 Task: Find connections with filter location Vigia with filter topic #Businessownerwith filter profile language Potuguese with filter current company Lupin India with filter school ITM UNIVERSITY with filter industry Transportation Equipment Manufacturing with filter service category Financial Analysis with filter keywords title Plant Engineer
Action: Mouse moved to (556, 193)
Screenshot: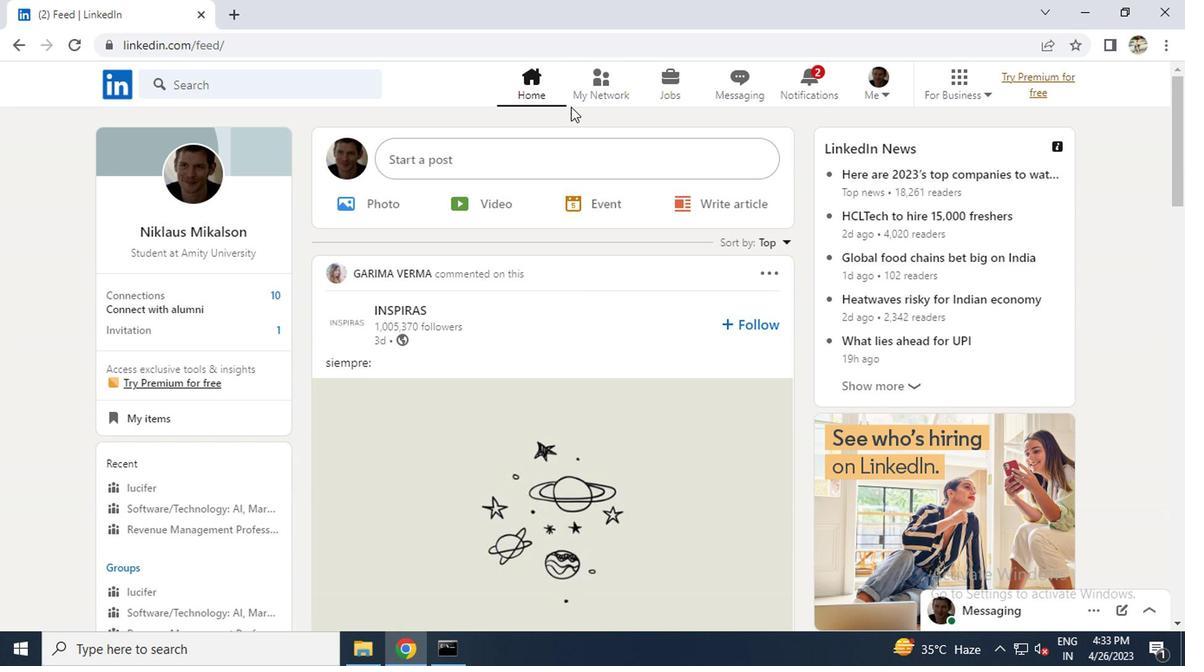 
Action: Mouse pressed left at (556, 193)
Screenshot: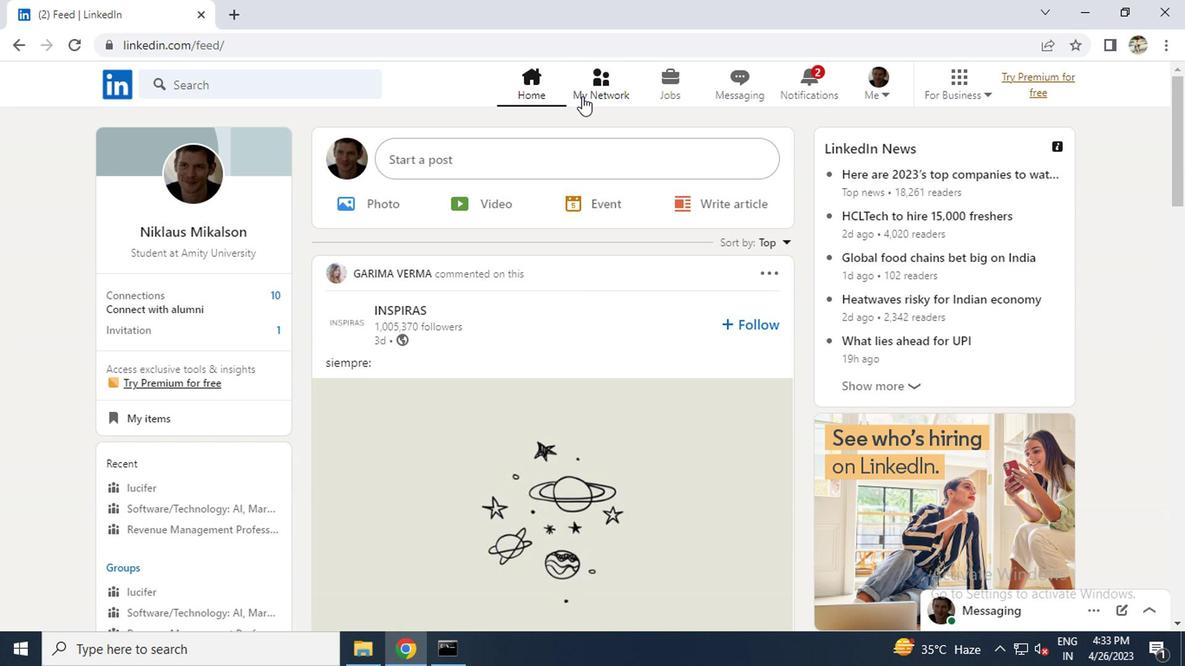 
Action: Mouse moved to (276, 256)
Screenshot: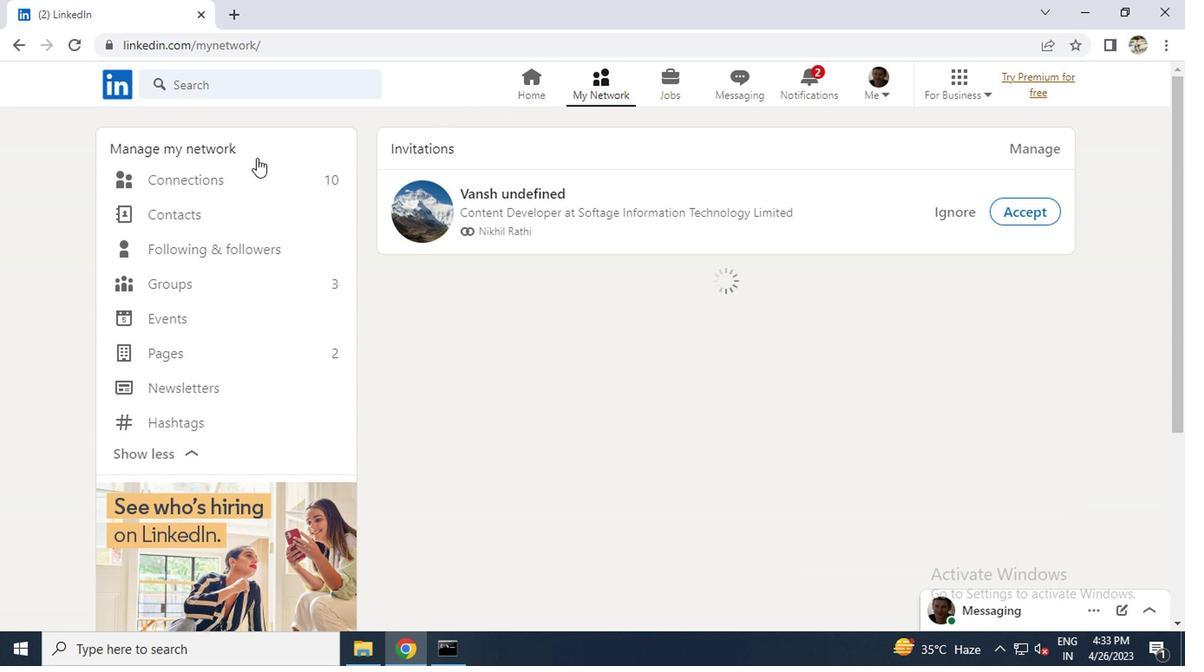 
Action: Mouse pressed left at (276, 256)
Screenshot: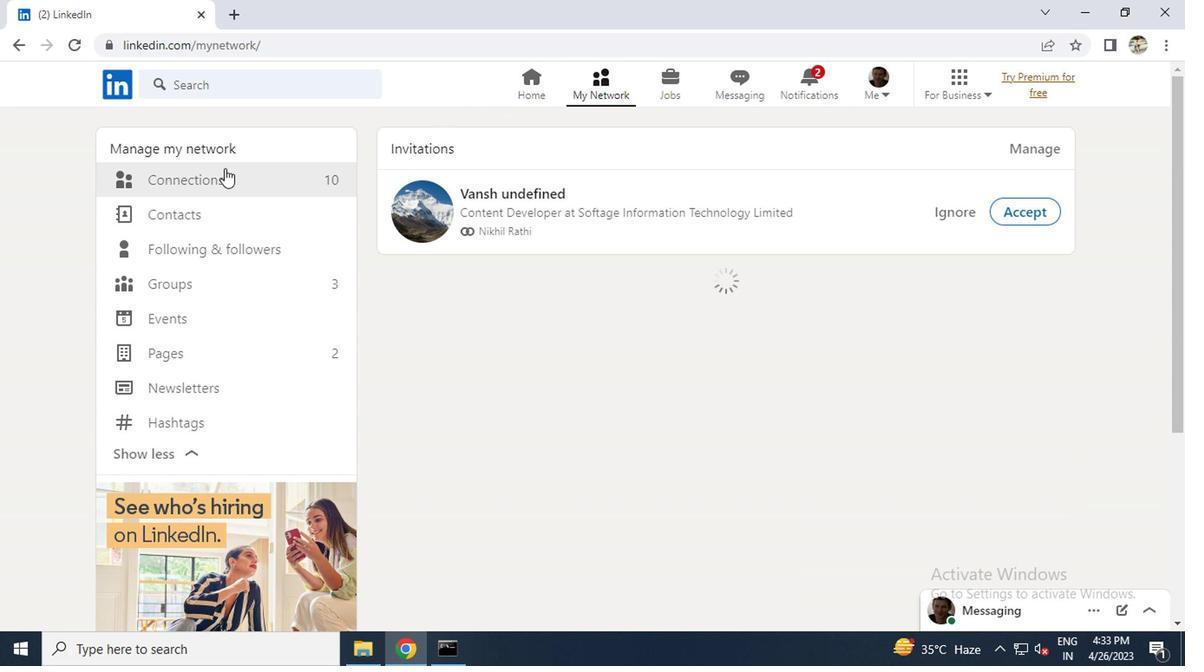 
Action: Mouse moved to (643, 262)
Screenshot: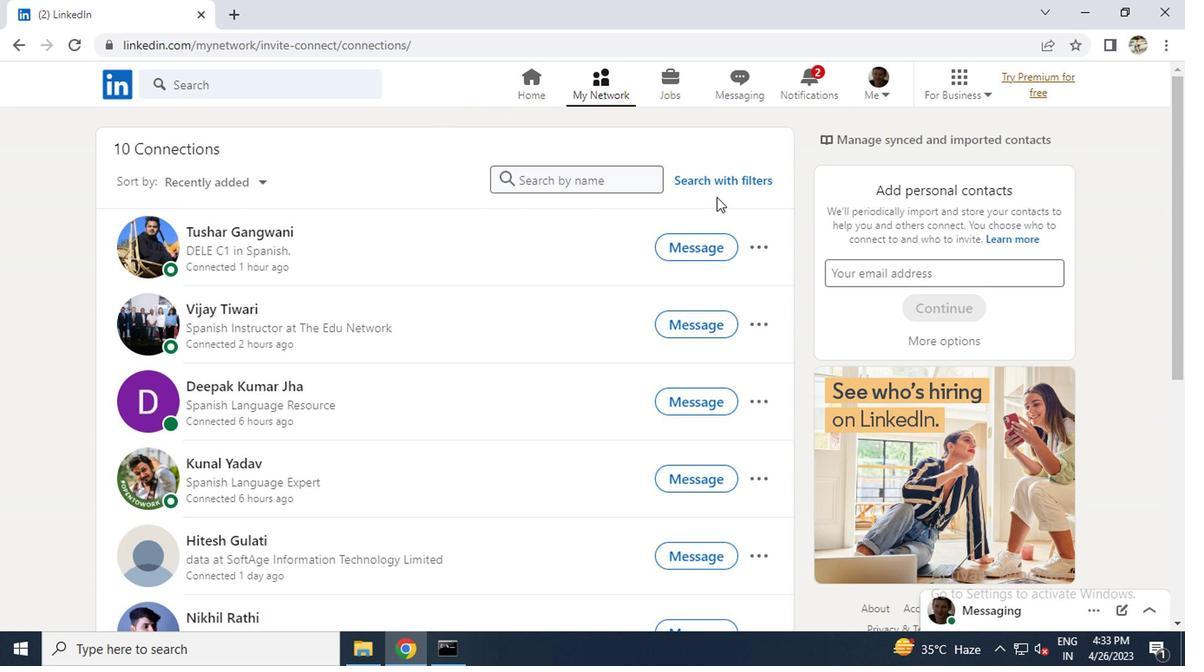 
Action: Mouse pressed left at (643, 262)
Screenshot: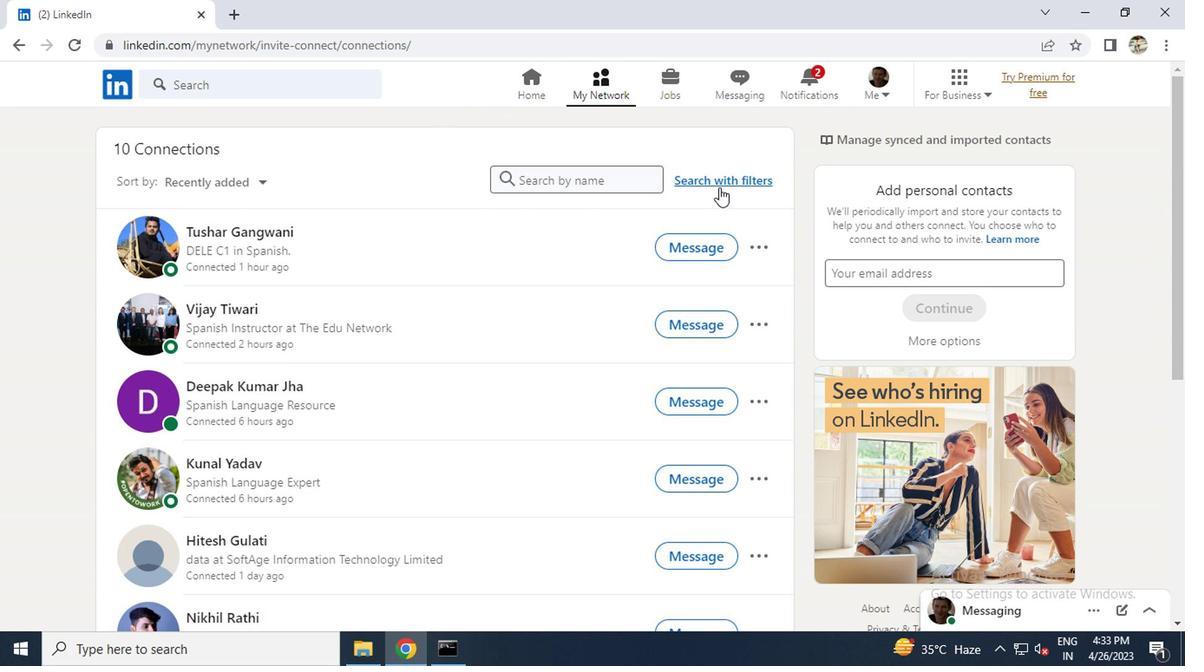 
Action: Mouse moved to (532, 224)
Screenshot: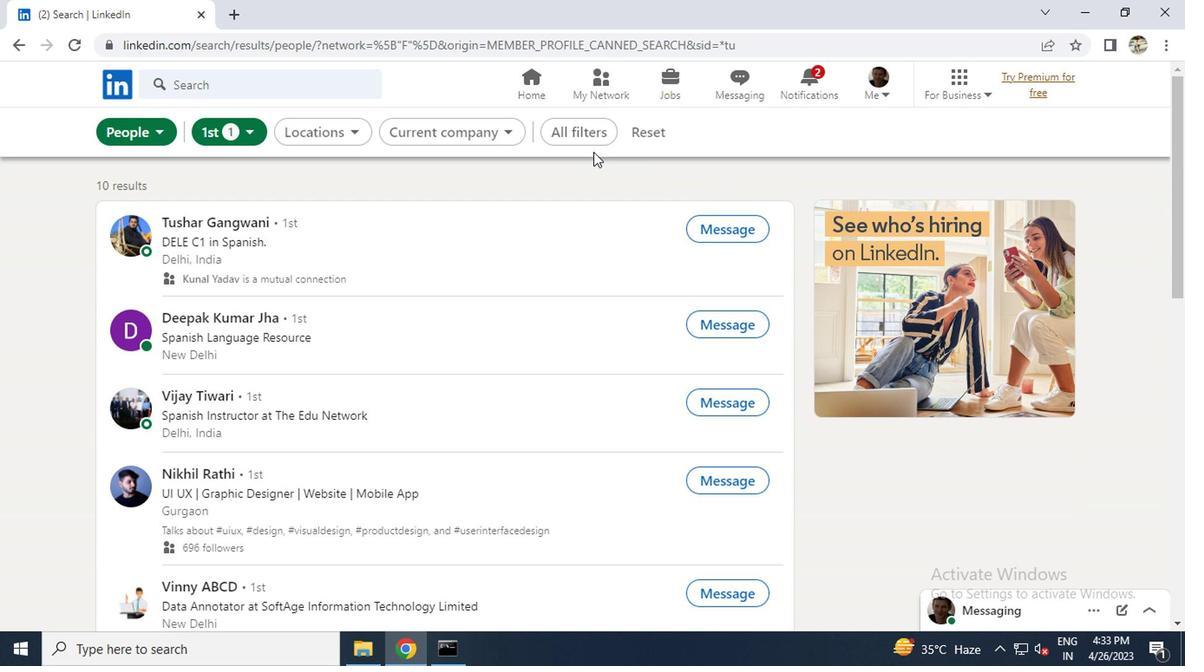 
Action: Mouse pressed left at (532, 224)
Screenshot: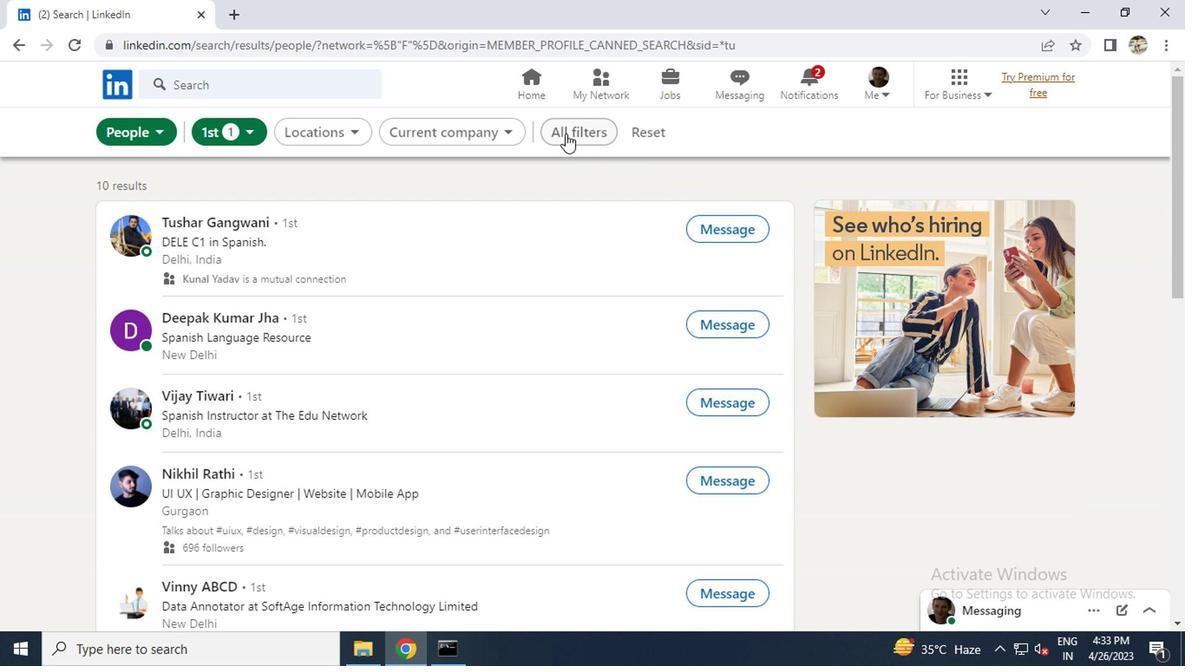 
Action: Mouse moved to (905, 398)
Screenshot: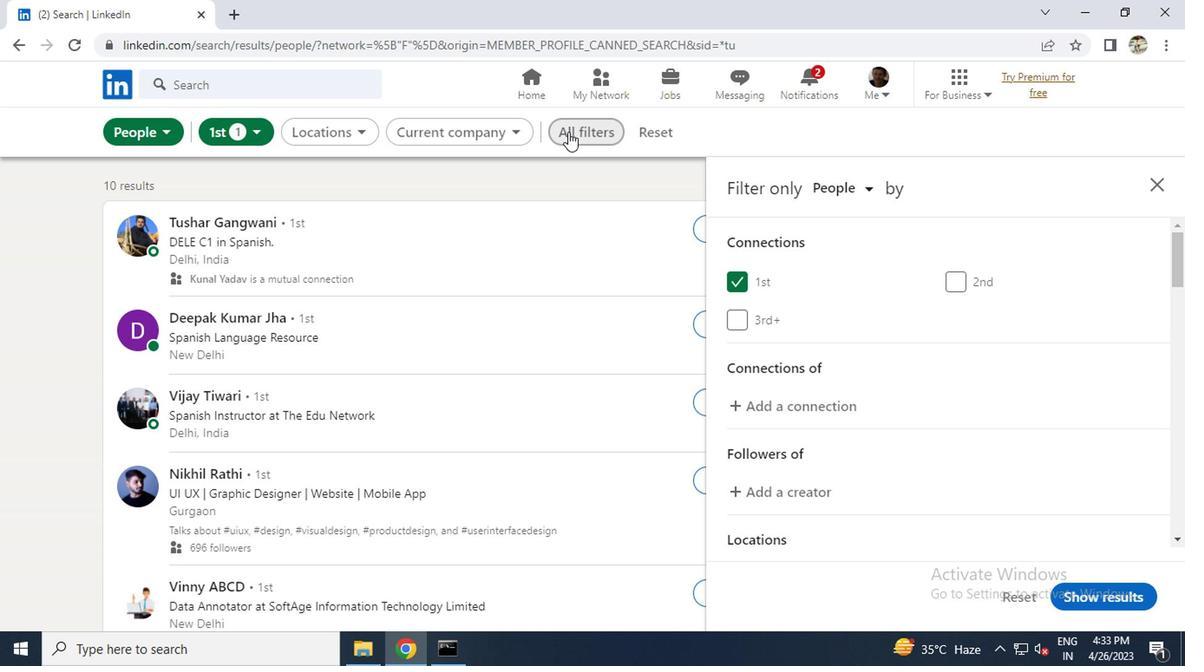 
Action: Mouse scrolled (905, 397) with delta (0, 0)
Screenshot: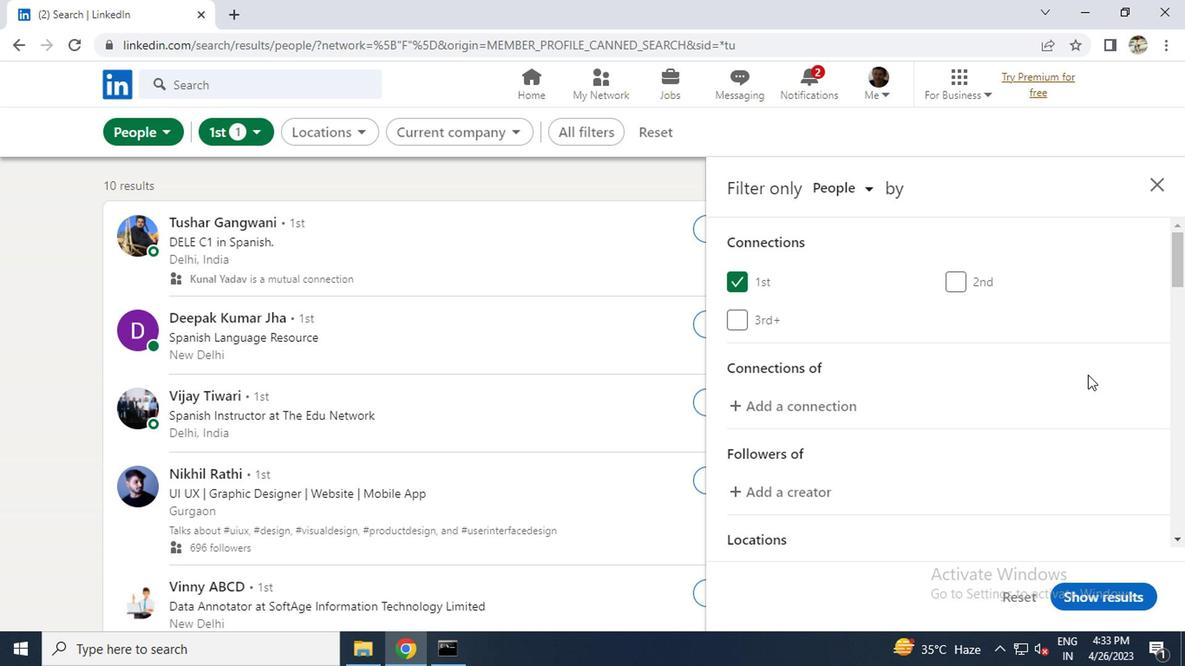 
Action: Mouse scrolled (905, 397) with delta (0, 0)
Screenshot: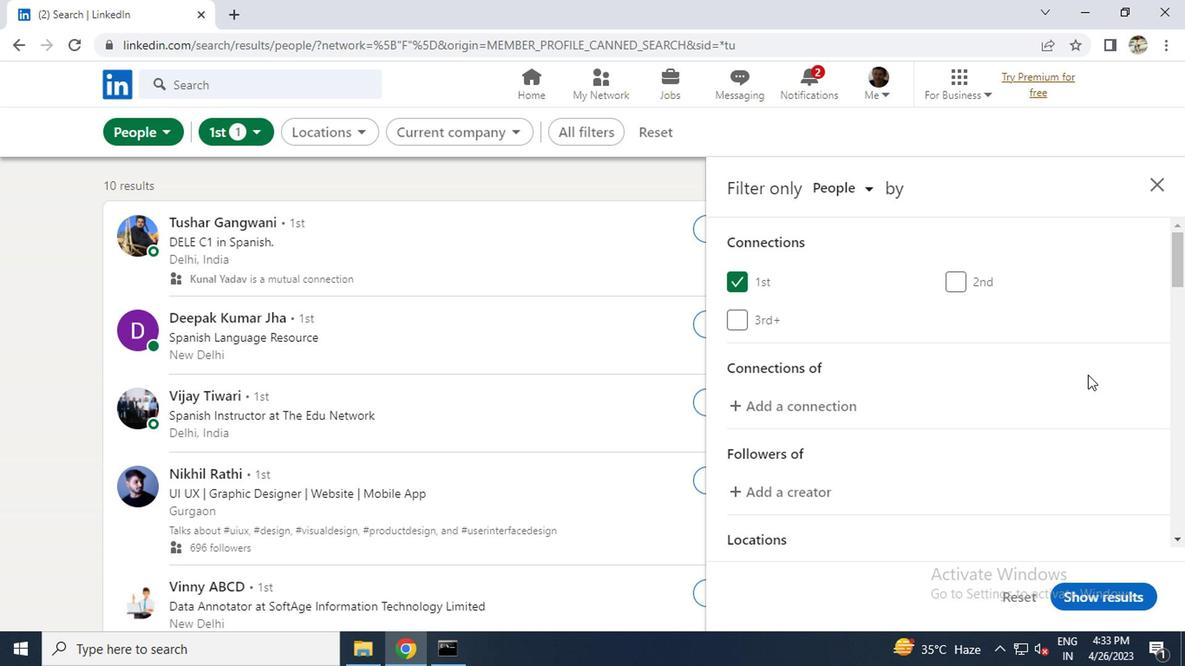 
Action: Mouse moved to (852, 477)
Screenshot: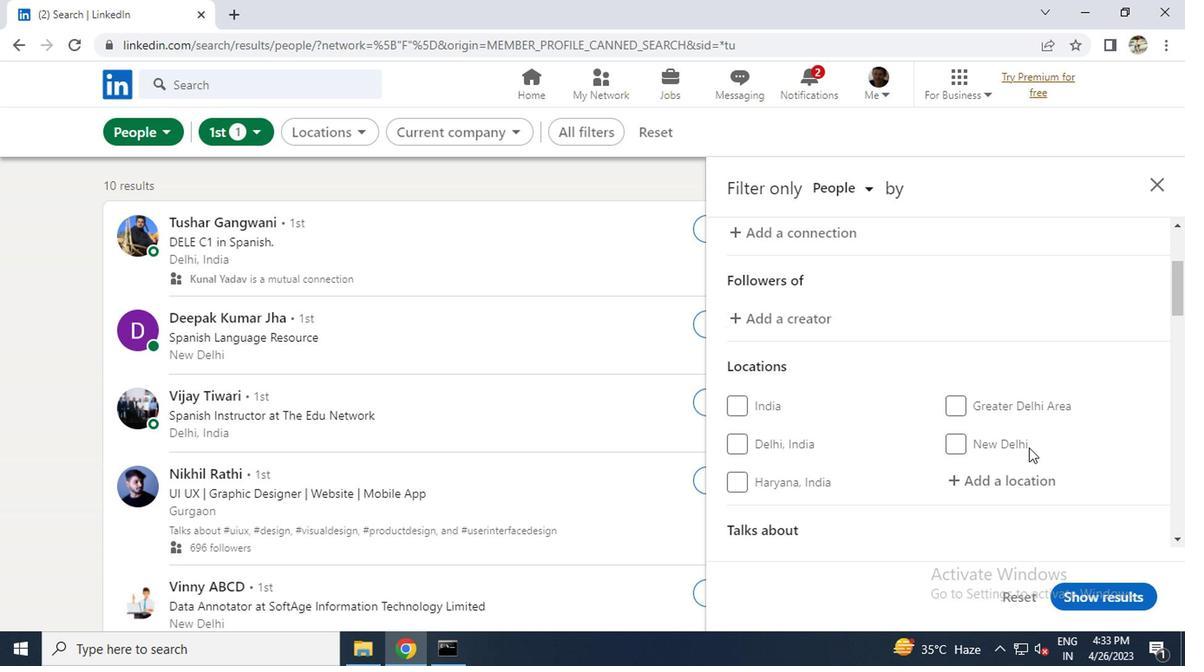 
Action: Mouse pressed left at (852, 477)
Screenshot: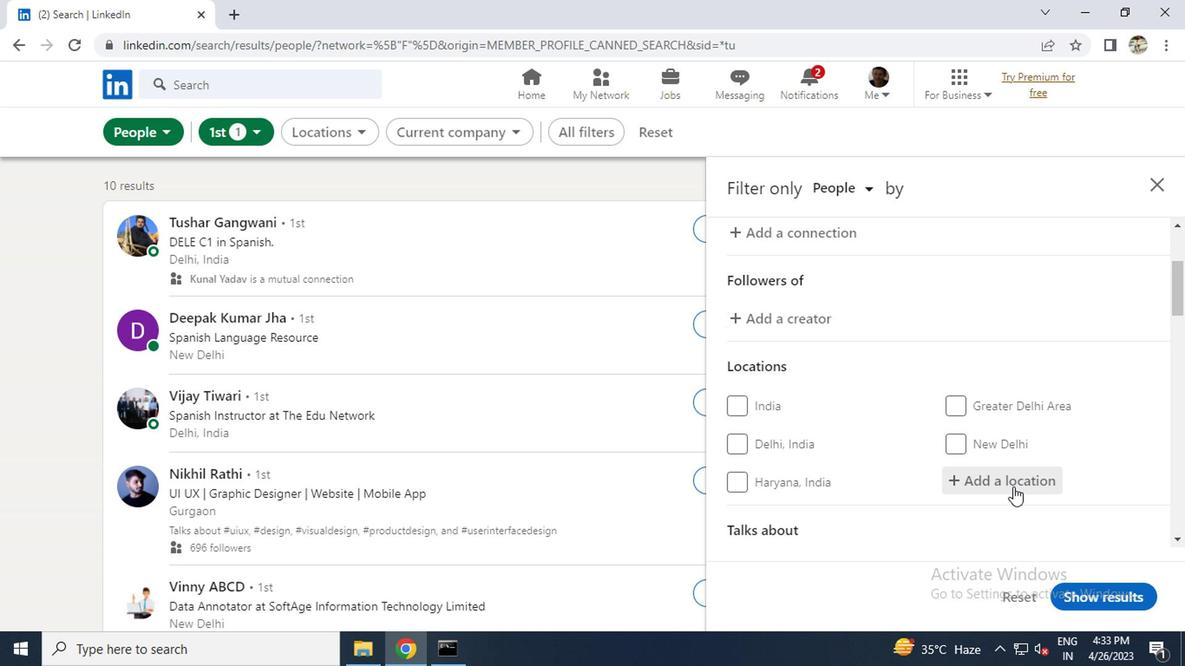
Action: Key pressed <Key.caps_lock>v<Key.caps_lock>igia<Key.enter>
Screenshot: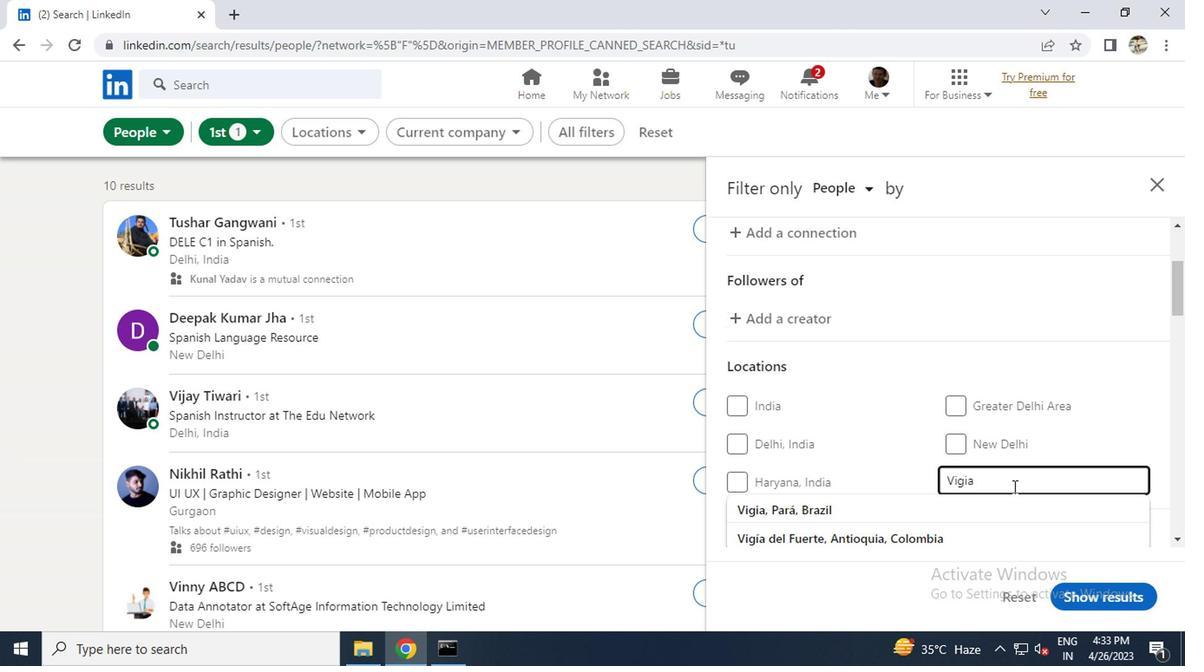 
Action: Mouse scrolled (852, 477) with delta (0, 0)
Screenshot: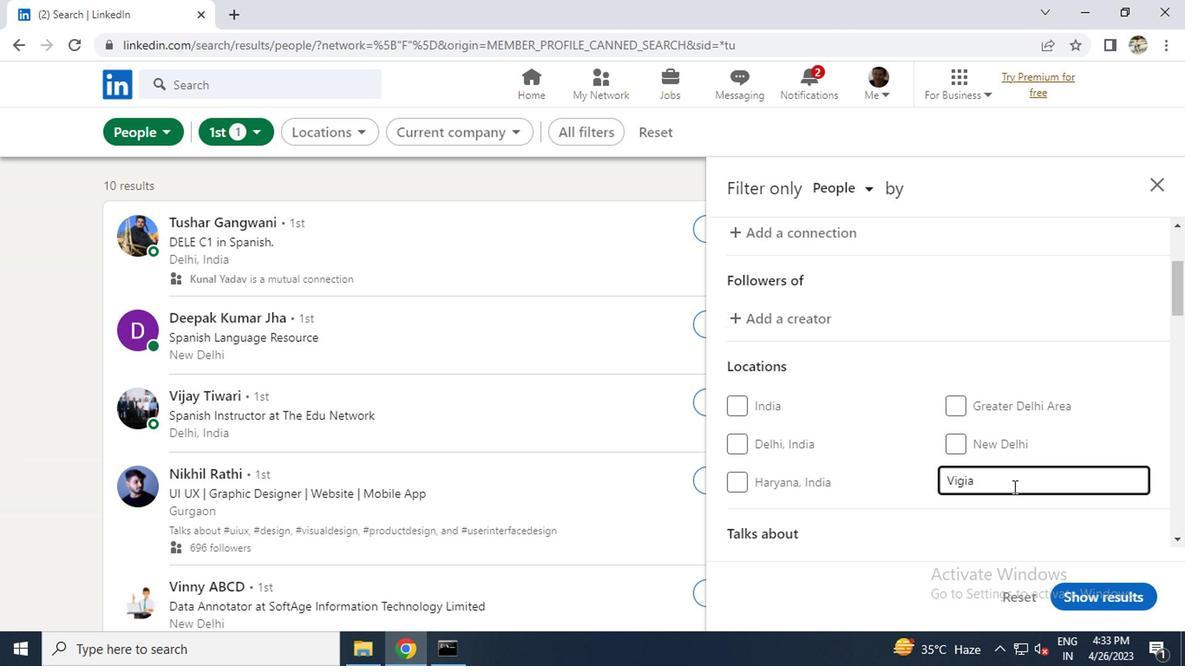 
Action: Mouse scrolled (852, 477) with delta (0, 0)
Screenshot: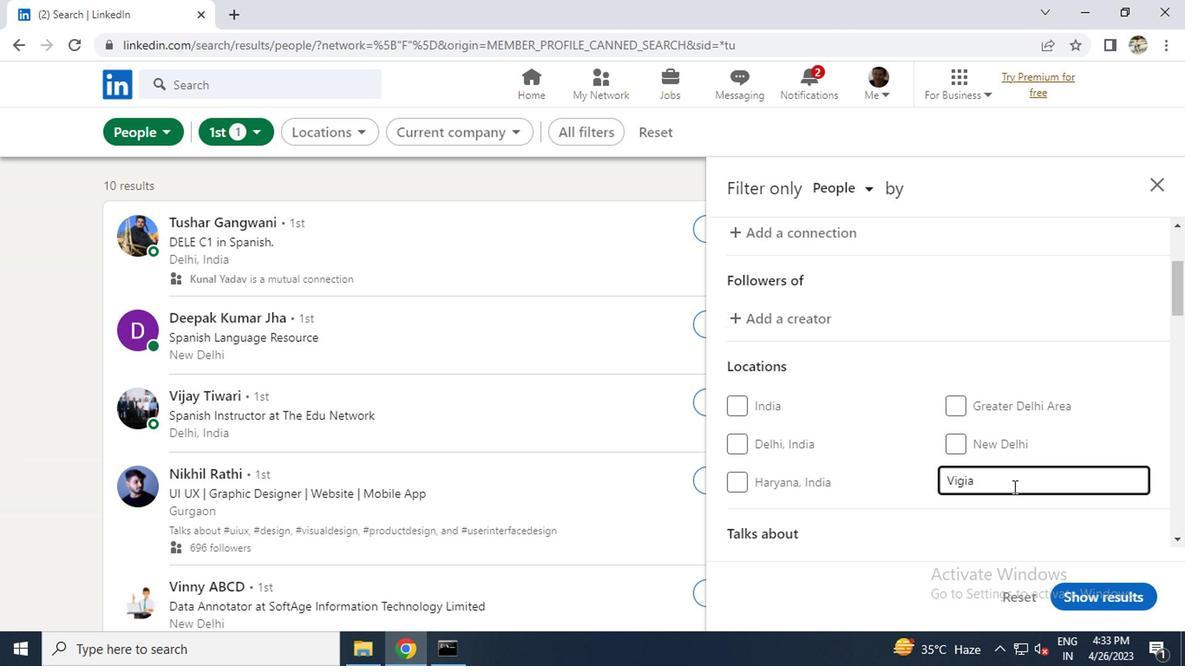 
Action: Mouse pressed left at (852, 477)
Screenshot: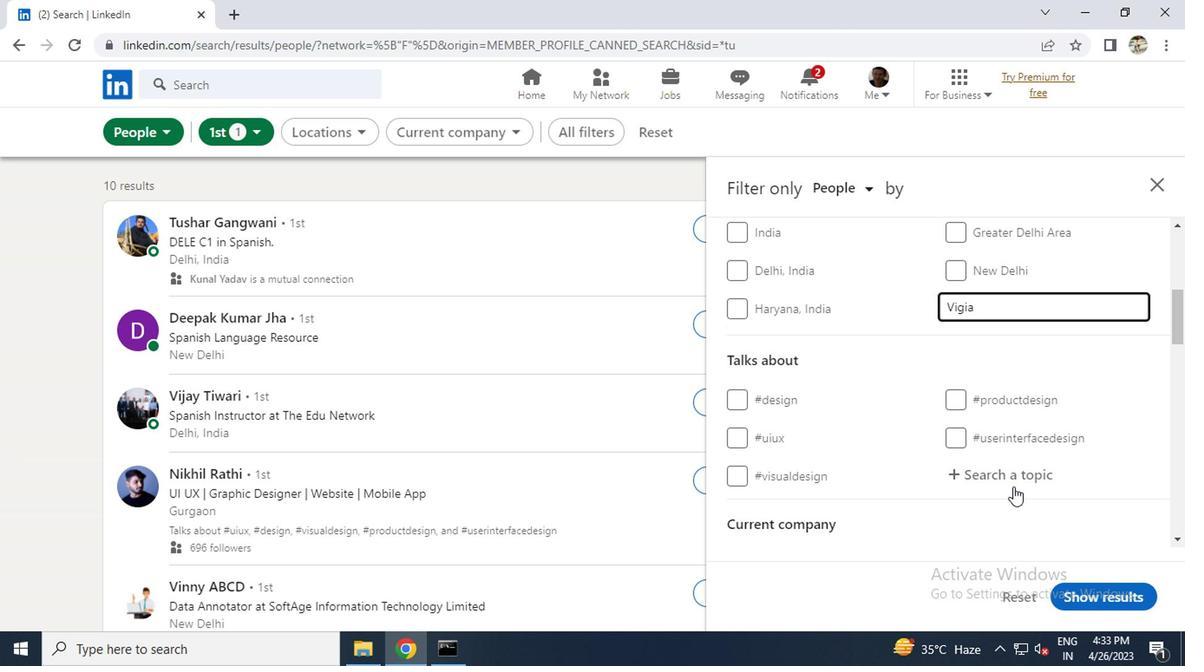 
Action: Key pressed <Key.shift>#<Key.caps_lock>B<Key.caps_lock>USINESSOWNER
Screenshot: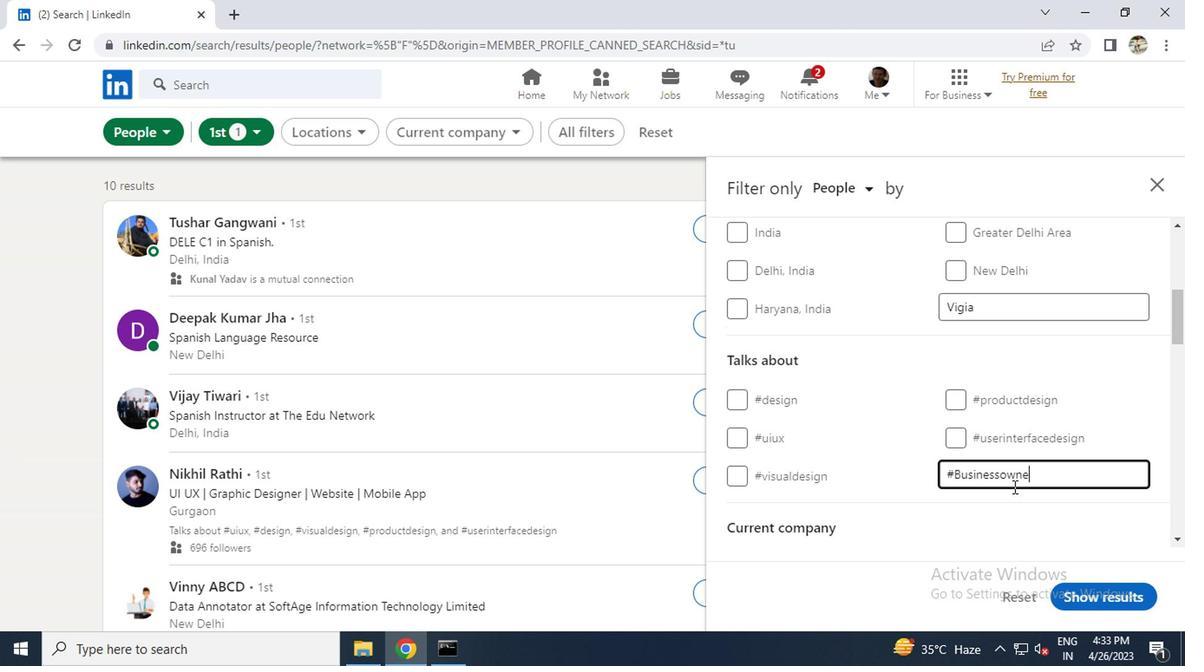 
Action: Mouse scrolled (852, 477) with delta (0, 0)
Screenshot: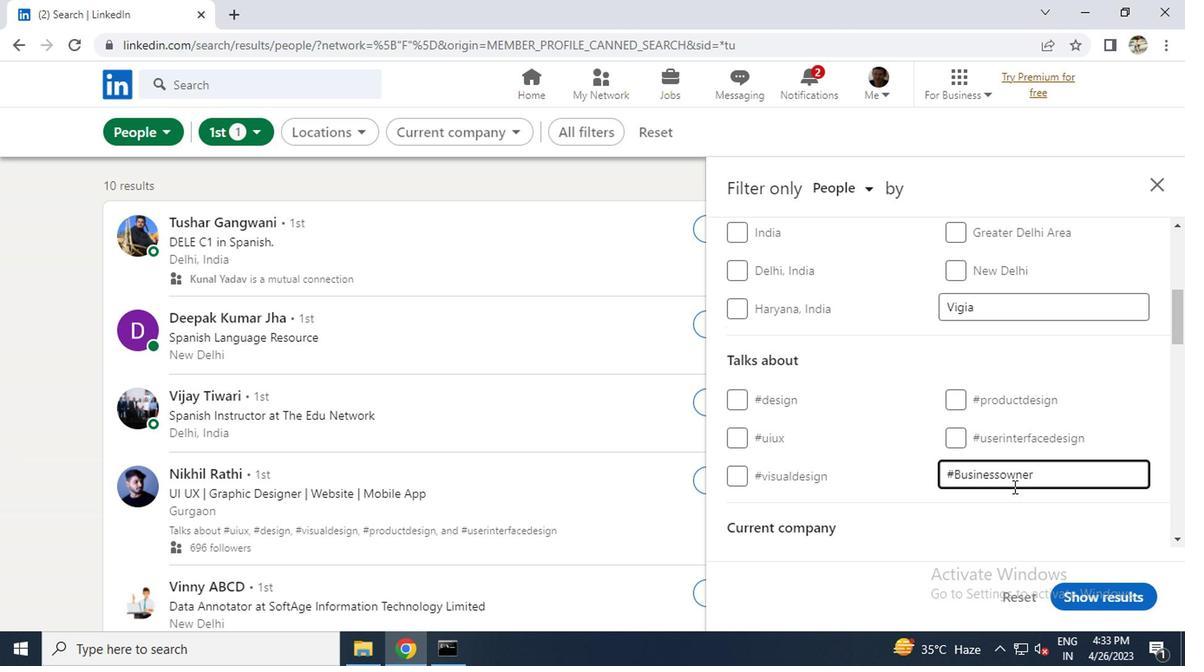 
Action: Mouse scrolled (852, 477) with delta (0, 0)
Screenshot: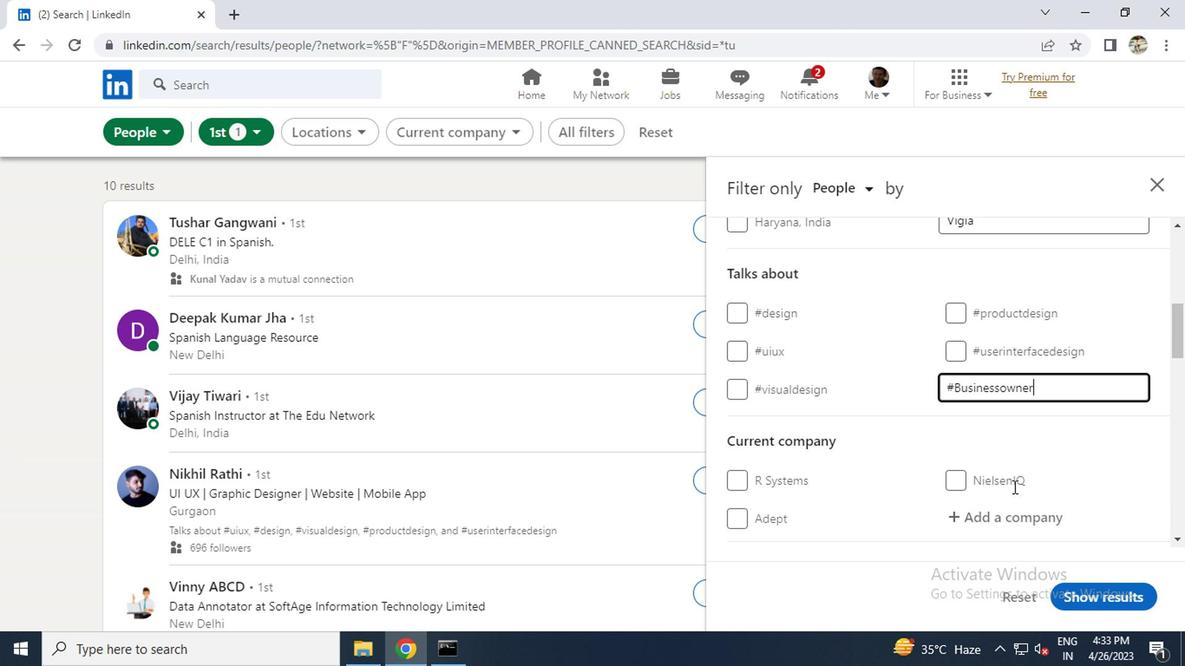 
Action: Mouse scrolled (852, 477) with delta (0, 0)
Screenshot: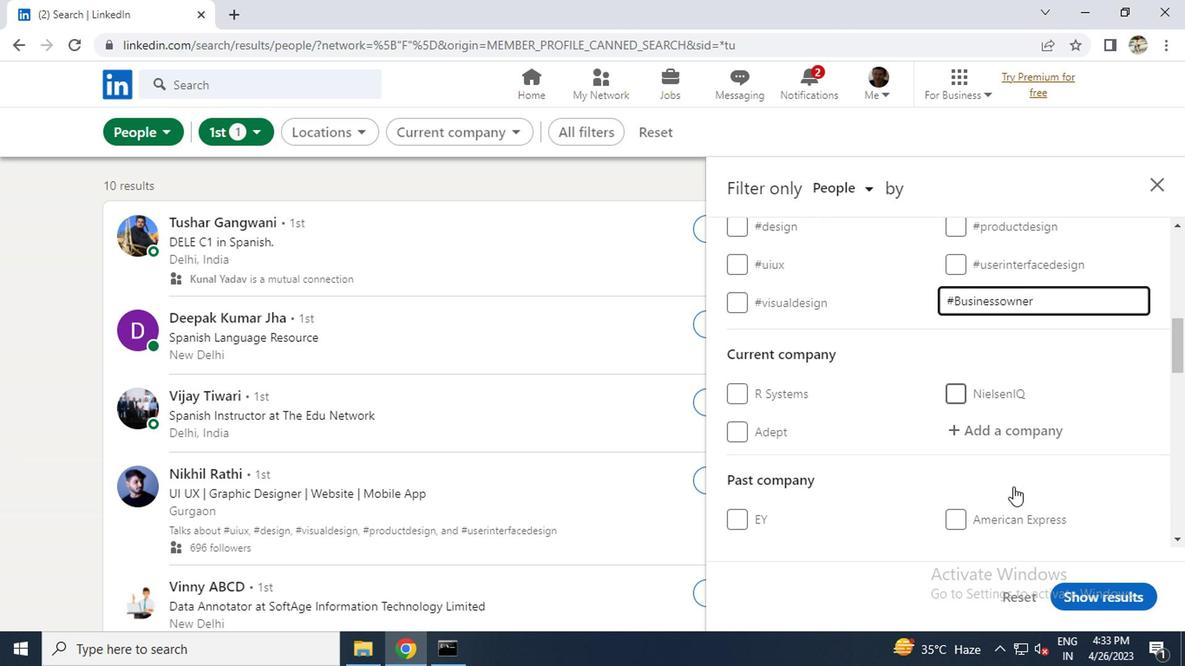 
Action: Mouse scrolled (852, 477) with delta (0, 0)
Screenshot: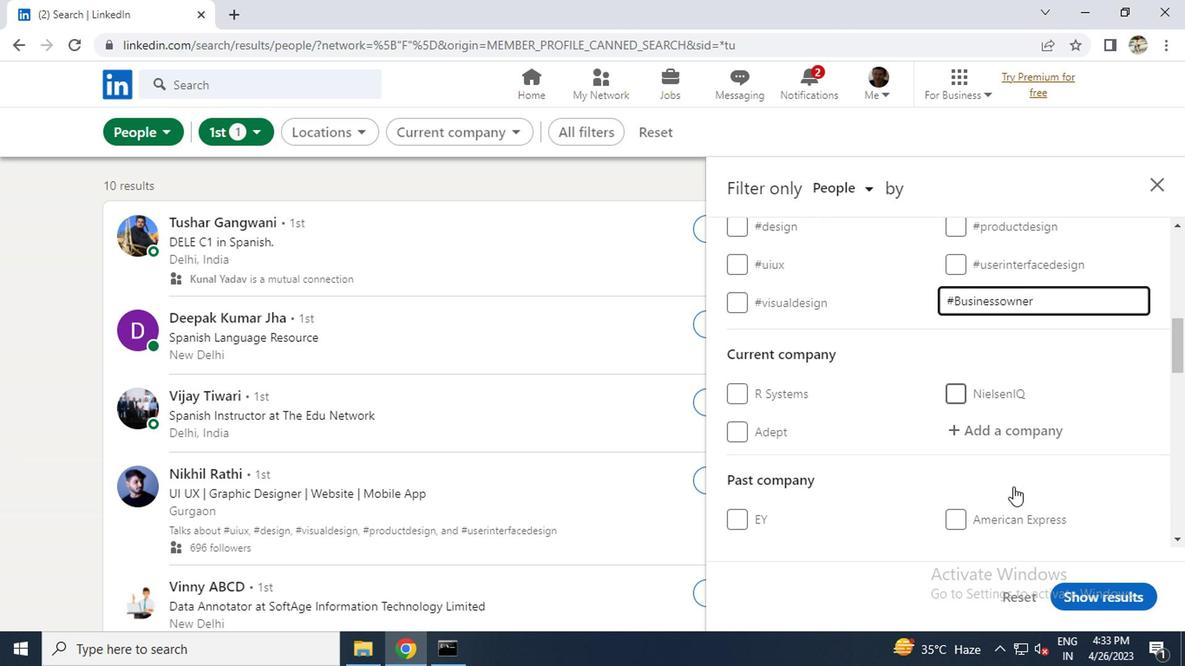 
Action: Mouse scrolled (852, 477) with delta (0, 0)
Screenshot: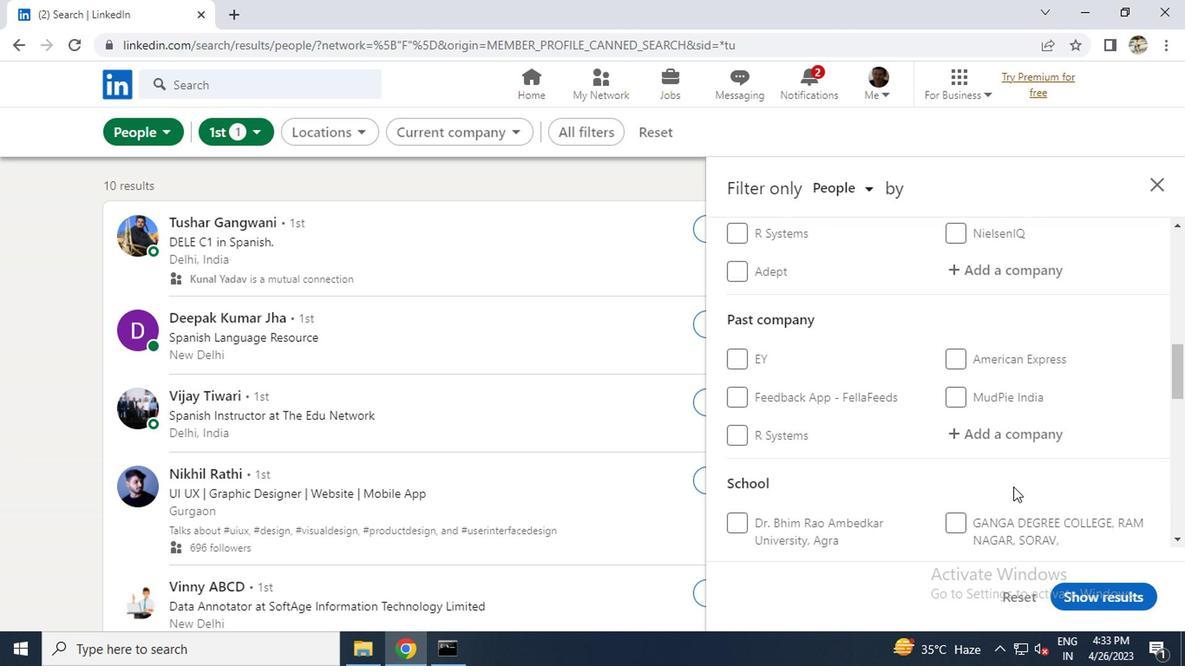 
Action: Mouse scrolled (852, 477) with delta (0, 0)
Screenshot: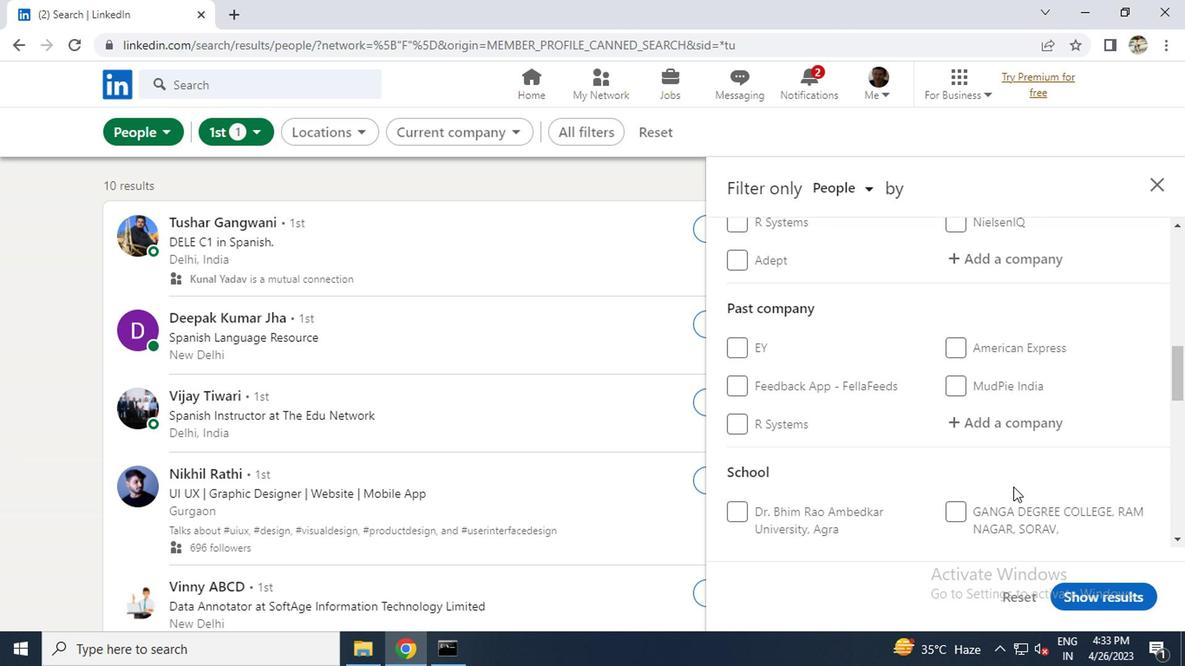 
Action: Mouse scrolled (852, 477) with delta (0, 0)
Screenshot: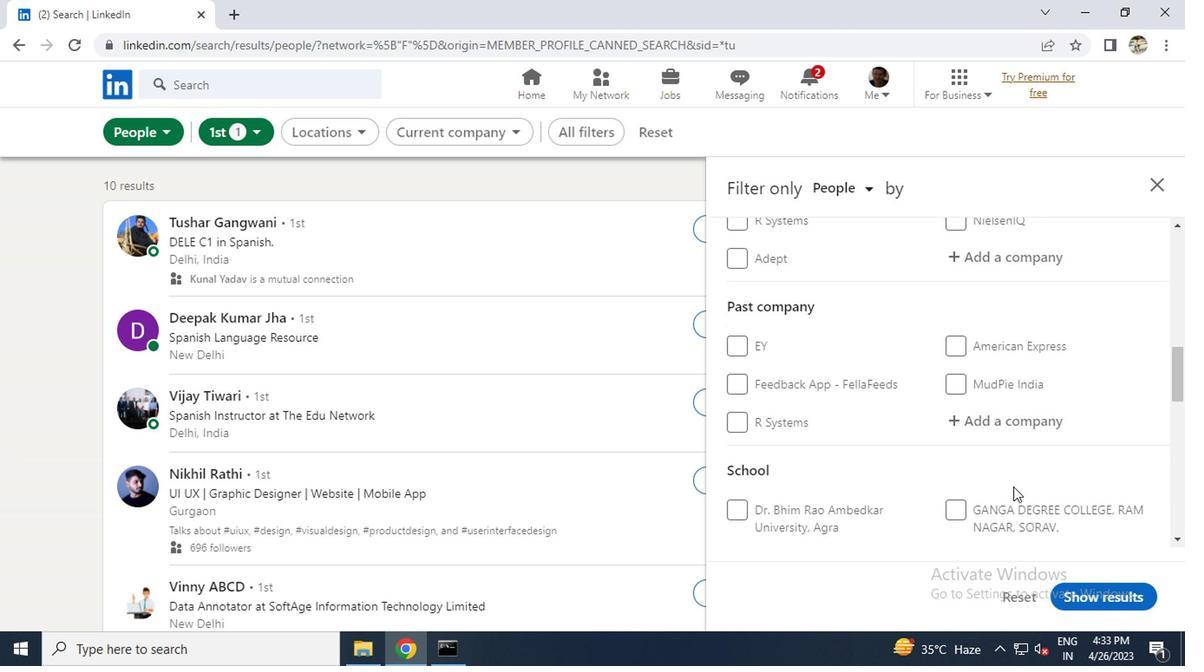 
Action: Mouse scrolled (852, 477) with delta (0, 0)
Screenshot: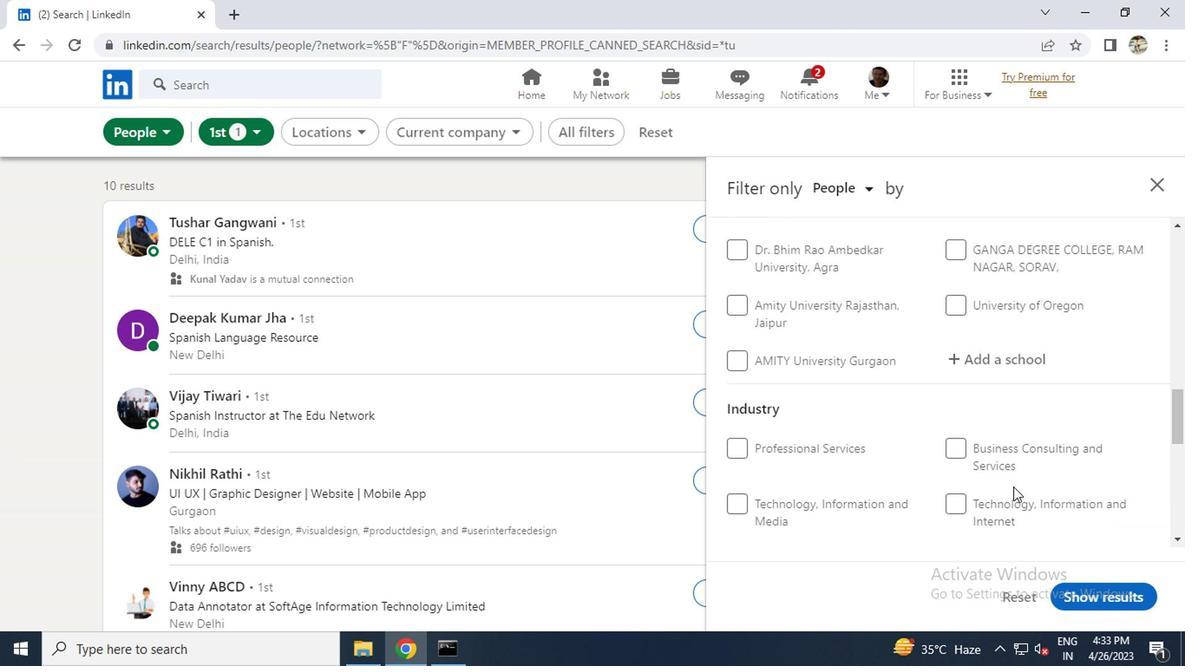 
Action: Mouse scrolled (852, 477) with delta (0, 0)
Screenshot: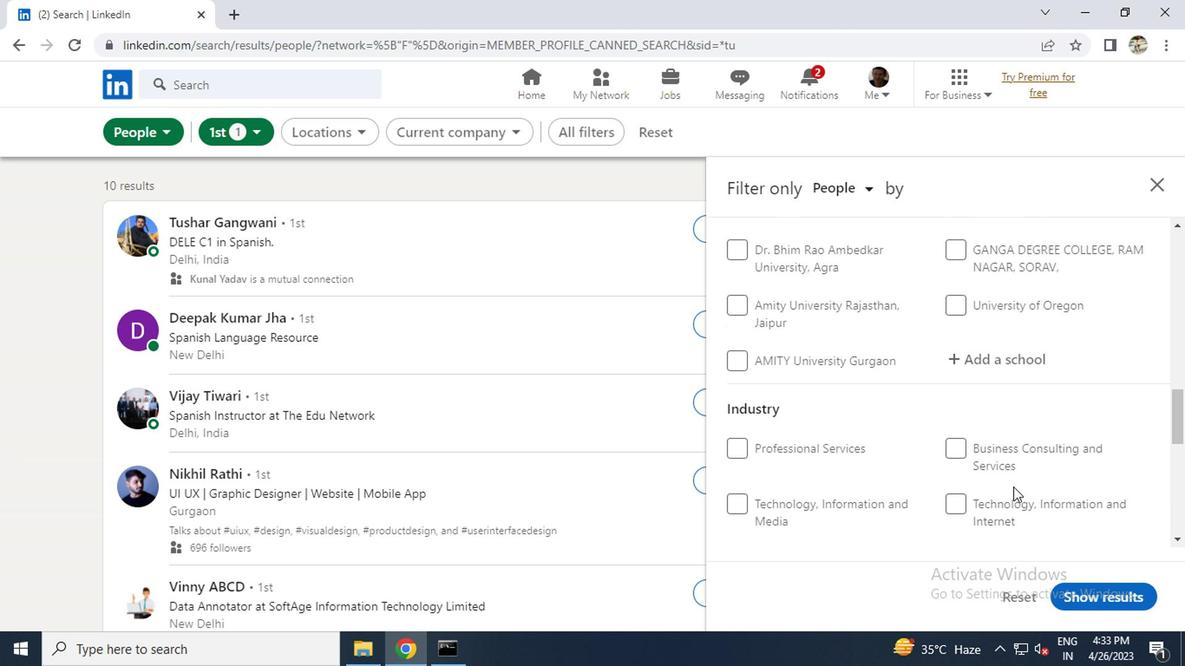 
Action: Mouse scrolled (852, 477) with delta (0, 0)
Screenshot: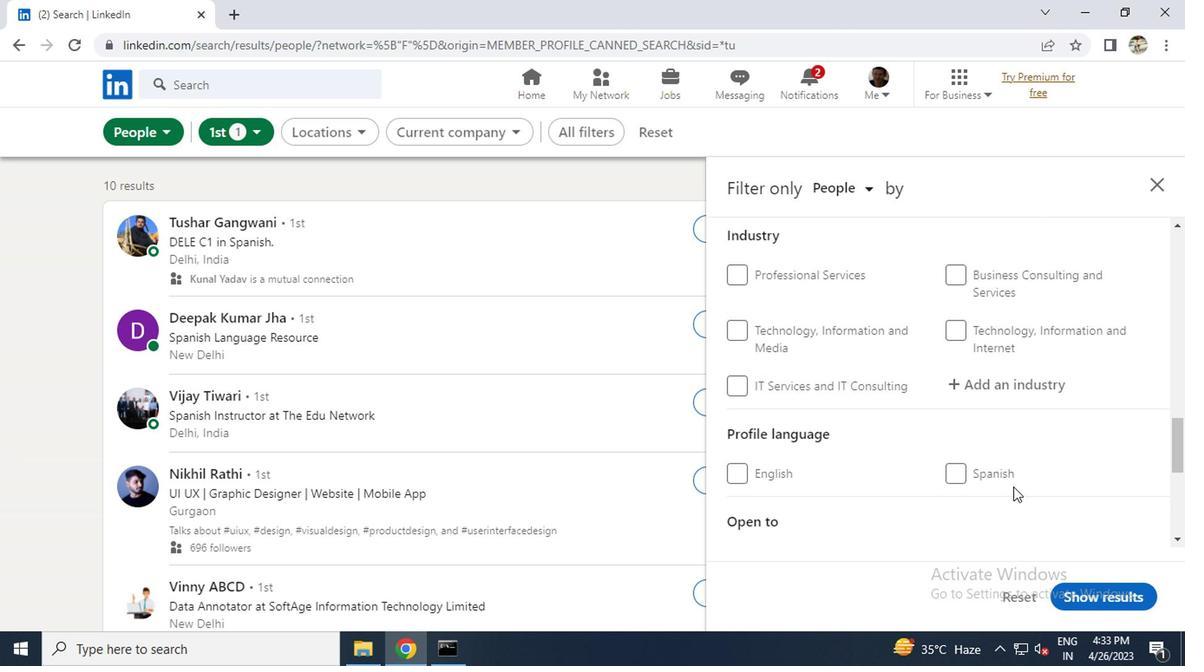 
Action: Mouse scrolled (852, 477) with delta (0, 0)
Screenshot: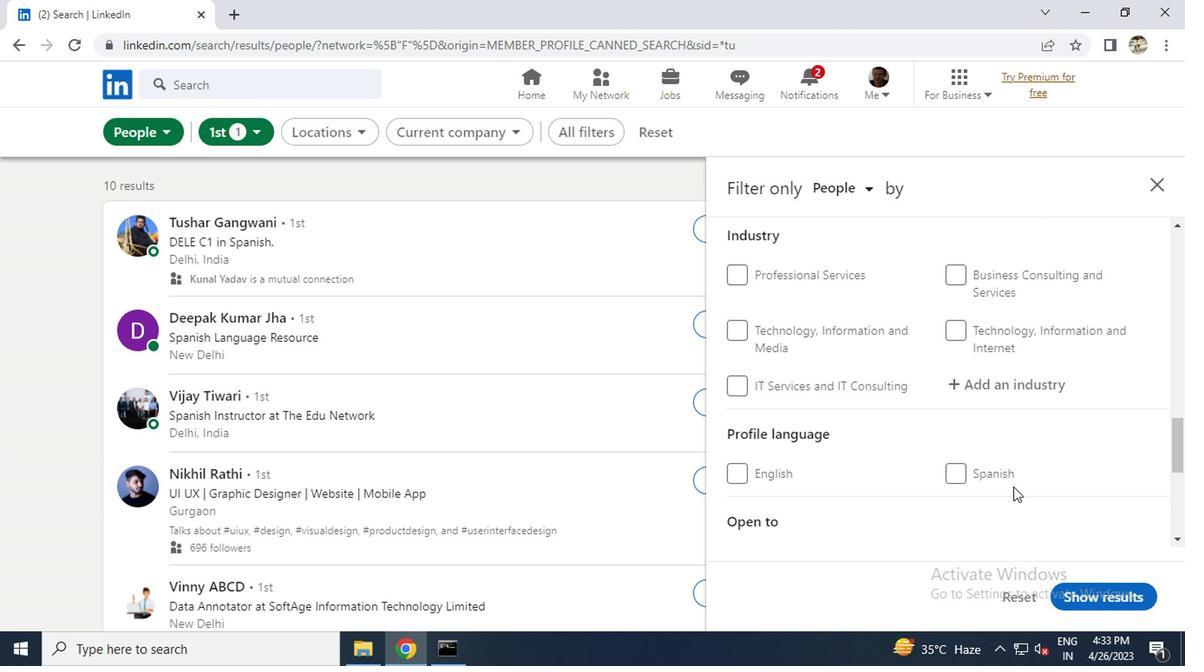 
Action: Mouse scrolled (852, 478) with delta (0, 0)
Screenshot: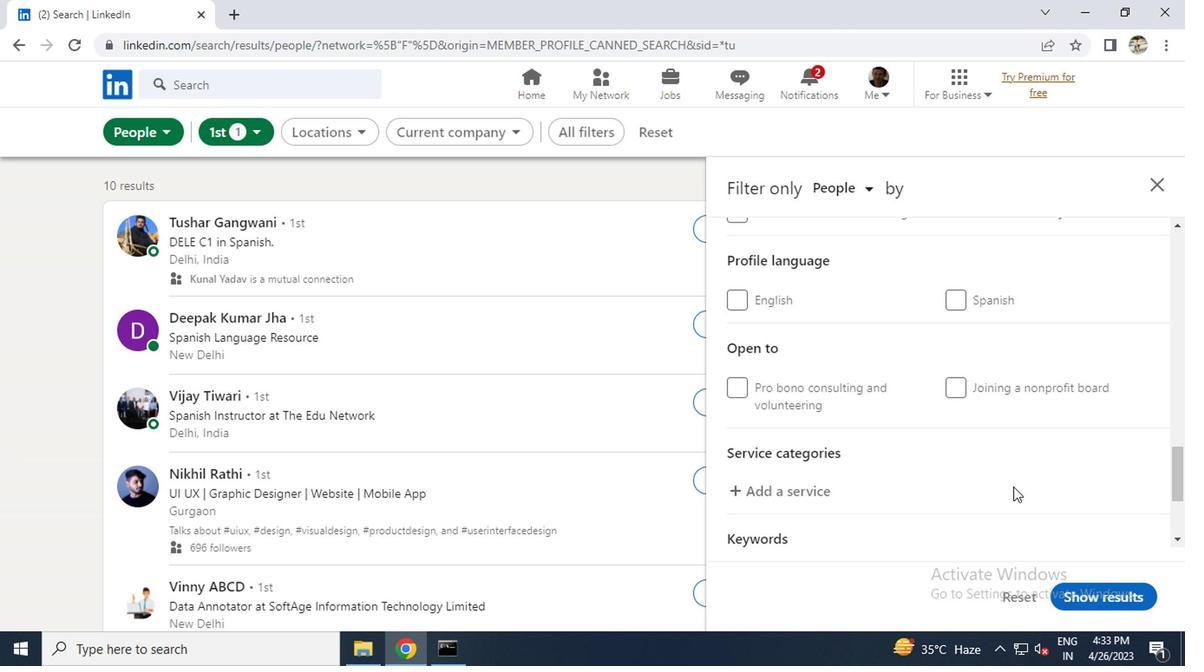 
Action: Mouse scrolled (852, 478) with delta (0, 0)
Screenshot: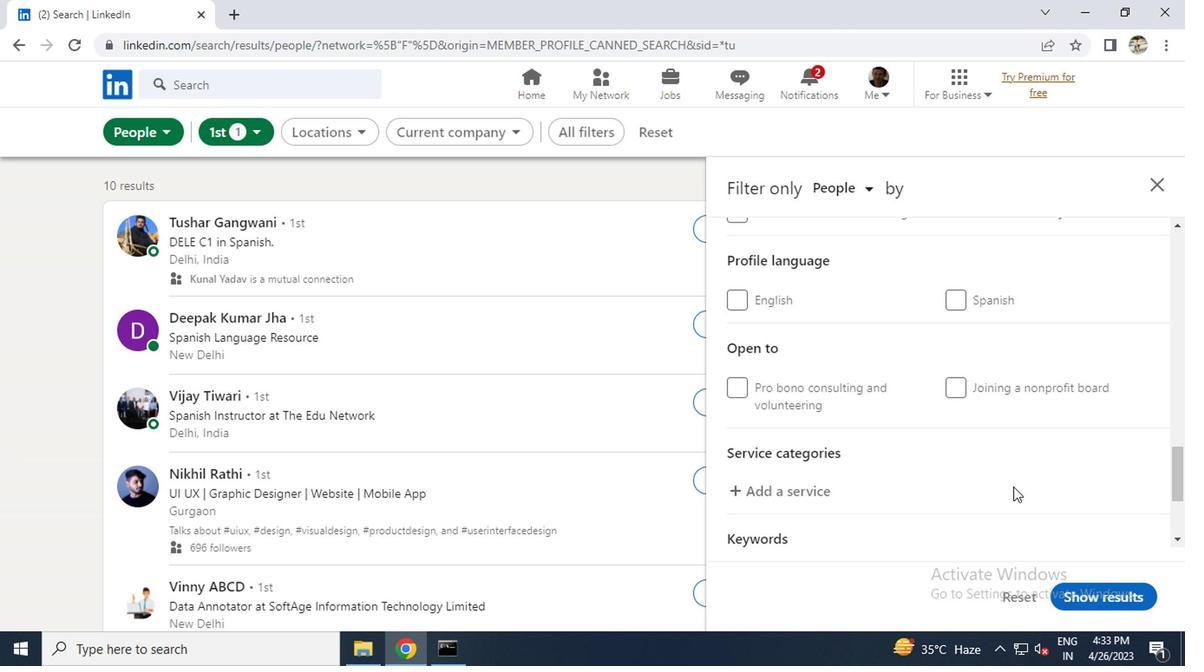 
Action: Mouse scrolled (852, 478) with delta (0, 0)
Screenshot: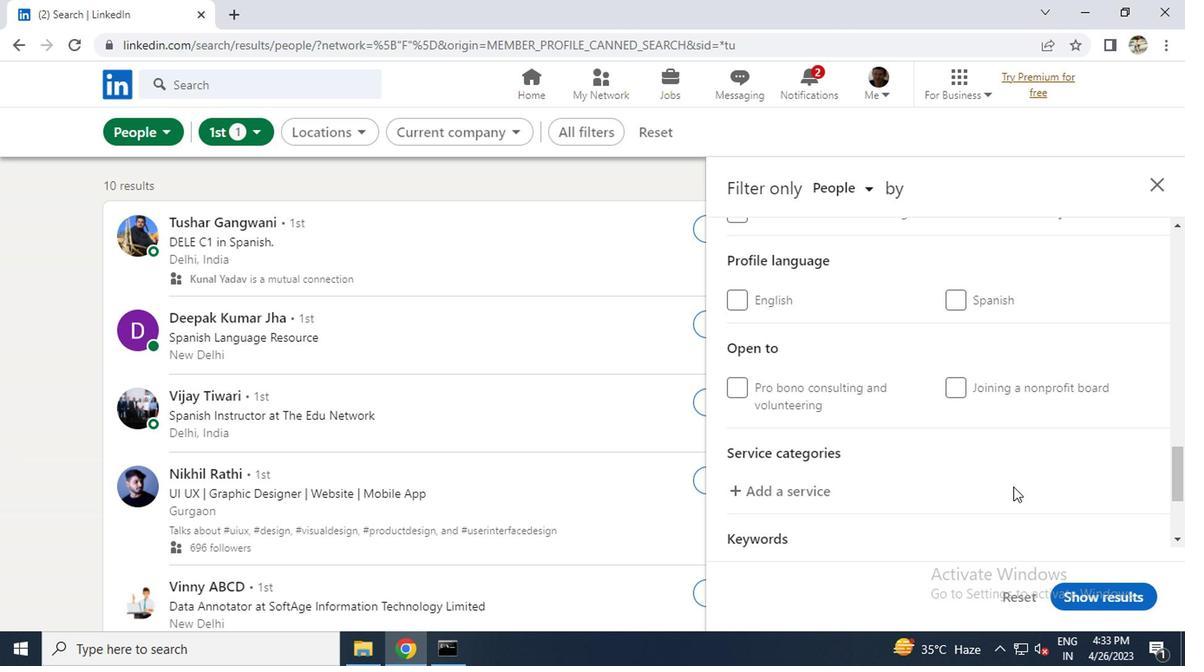 
Action: Mouse scrolled (852, 478) with delta (0, 0)
Screenshot: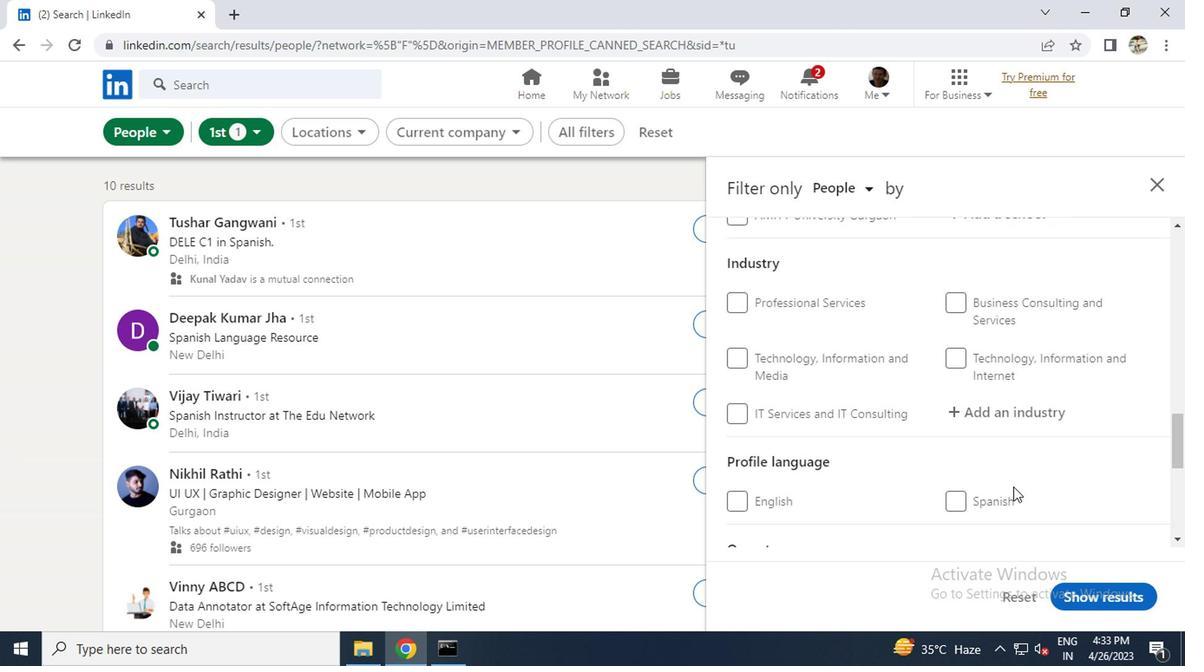 
Action: Mouse scrolled (852, 478) with delta (0, 0)
Screenshot: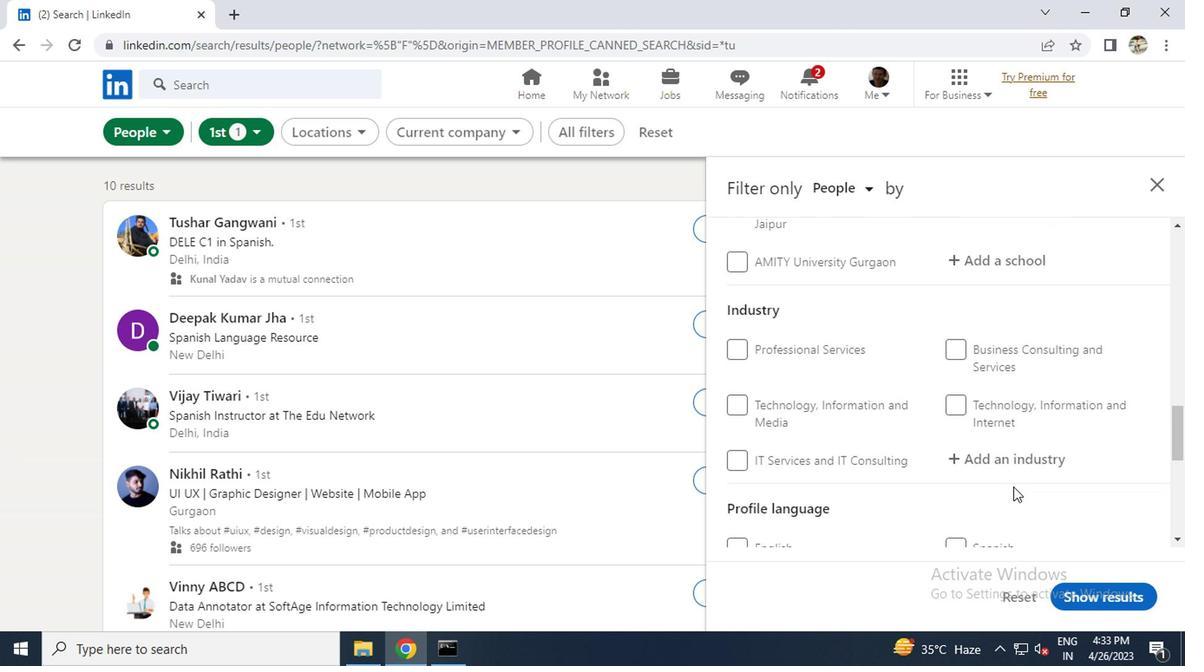 
Action: Mouse scrolled (852, 478) with delta (0, 0)
Screenshot: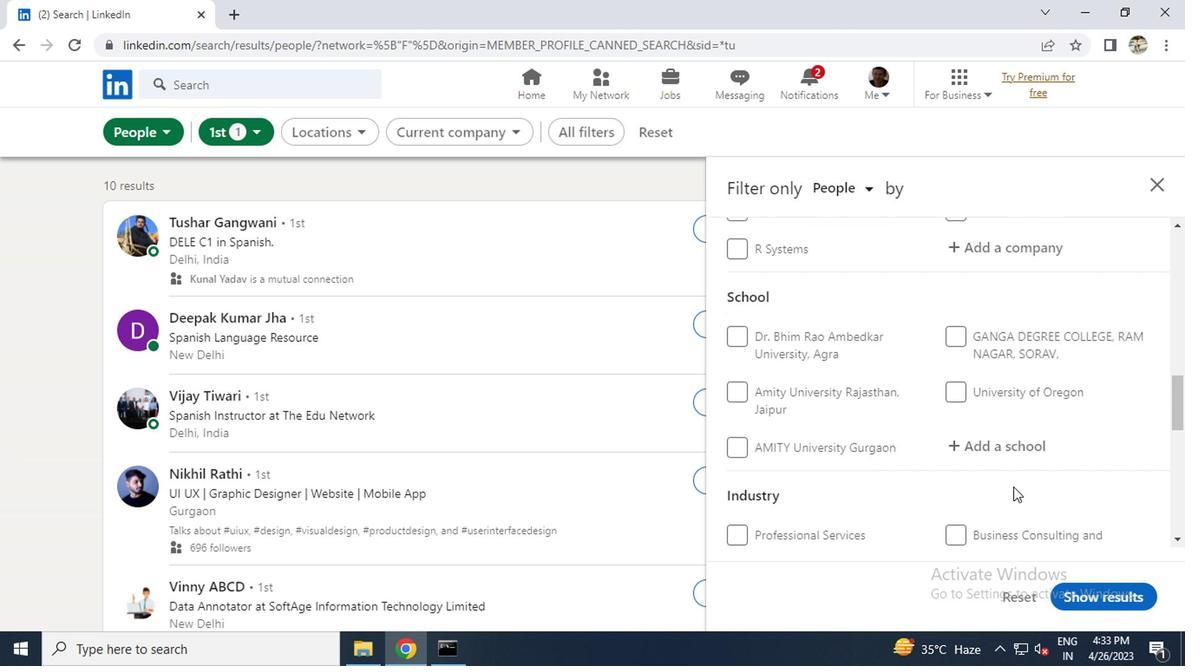 
Action: Mouse scrolled (852, 478) with delta (0, 0)
Screenshot: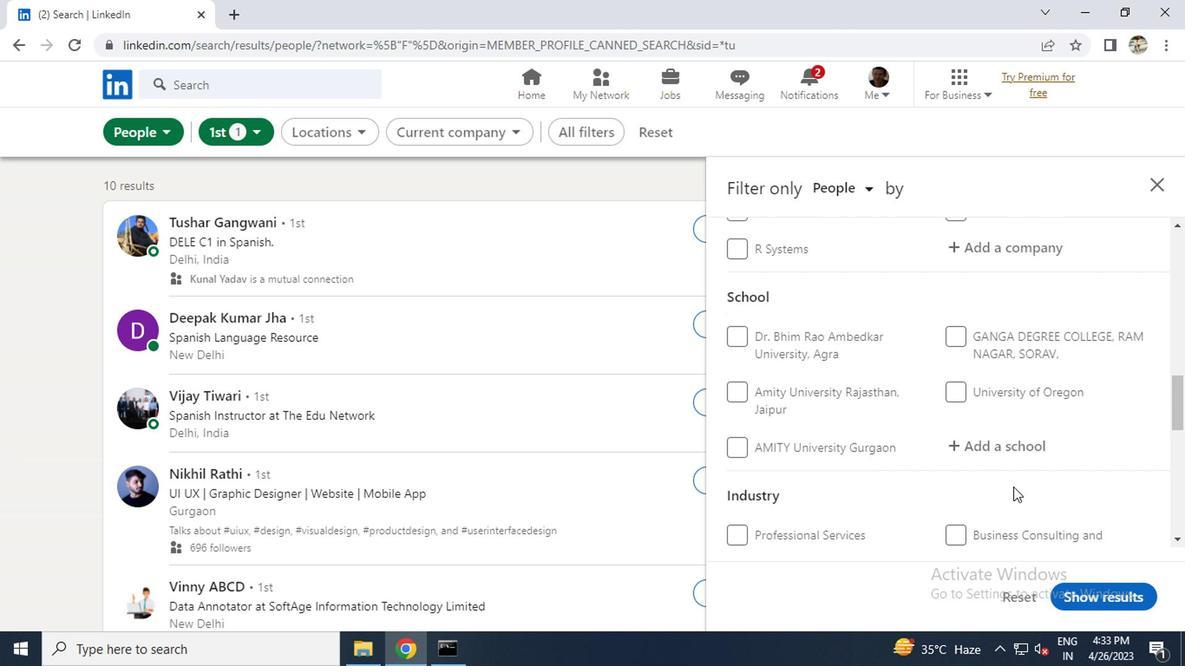 
Action: Mouse scrolled (852, 478) with delta (0, 0)
Screenshot: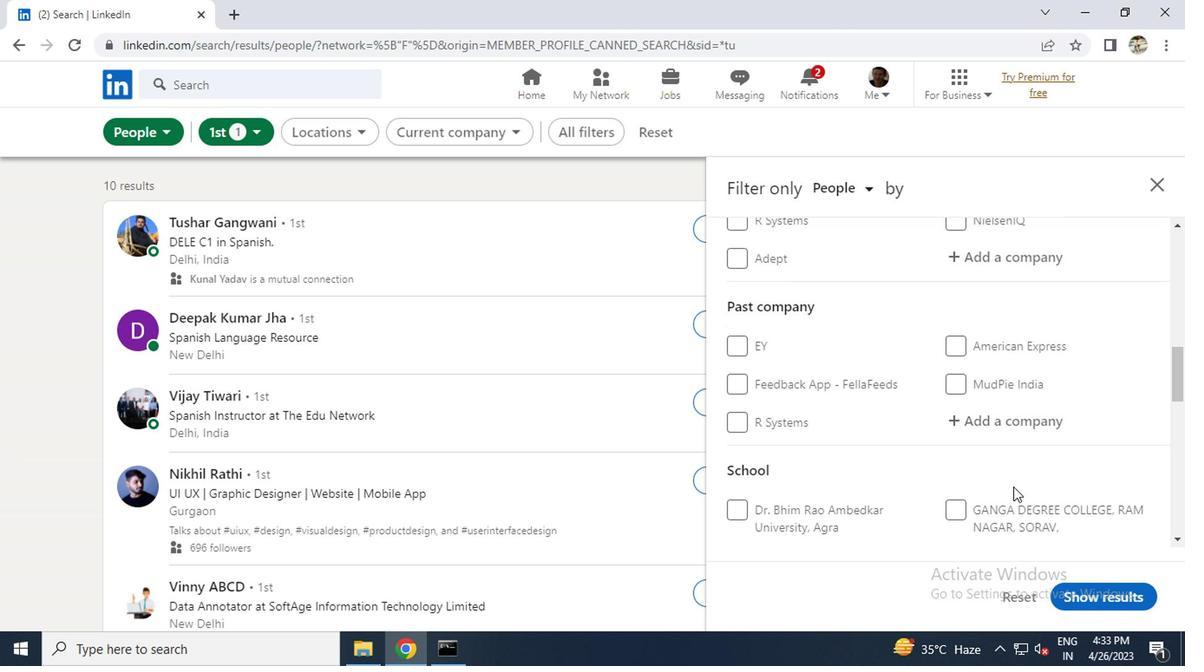 
Action: Mouse scrolled (852, 478) with delta (0, 0)
Screenshot: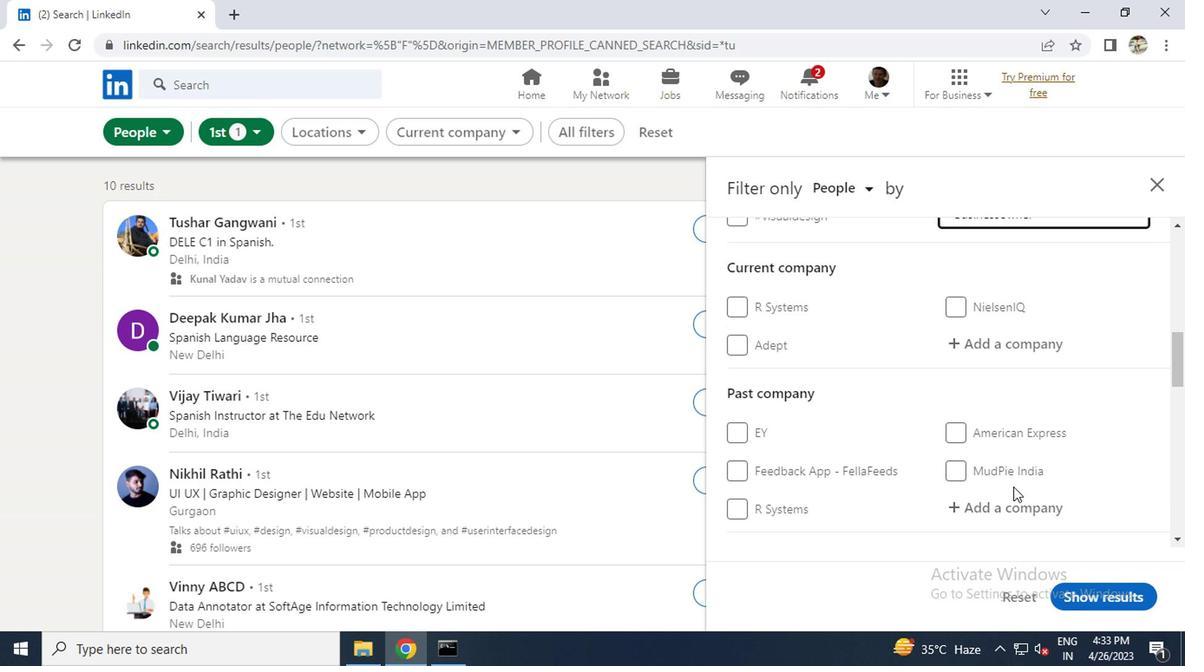
Action: Mouse scrolled (852, 478) with delta (0, 0)
Screenshot: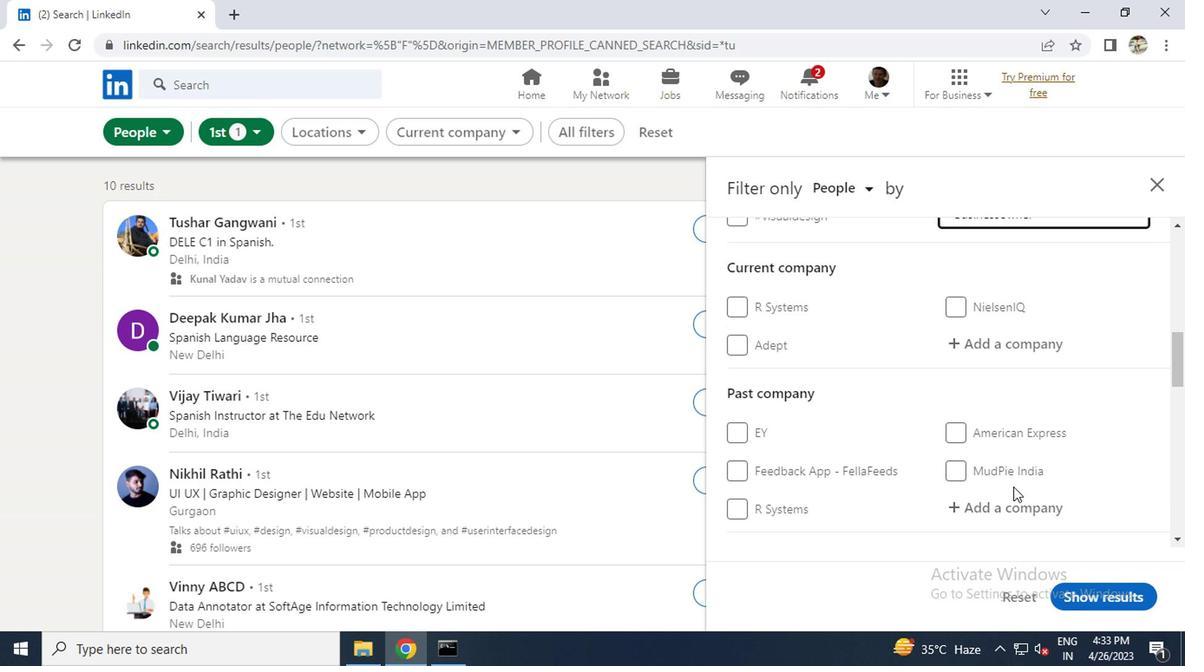 
Action: Mouse moved to (817, 492)
Screenshot: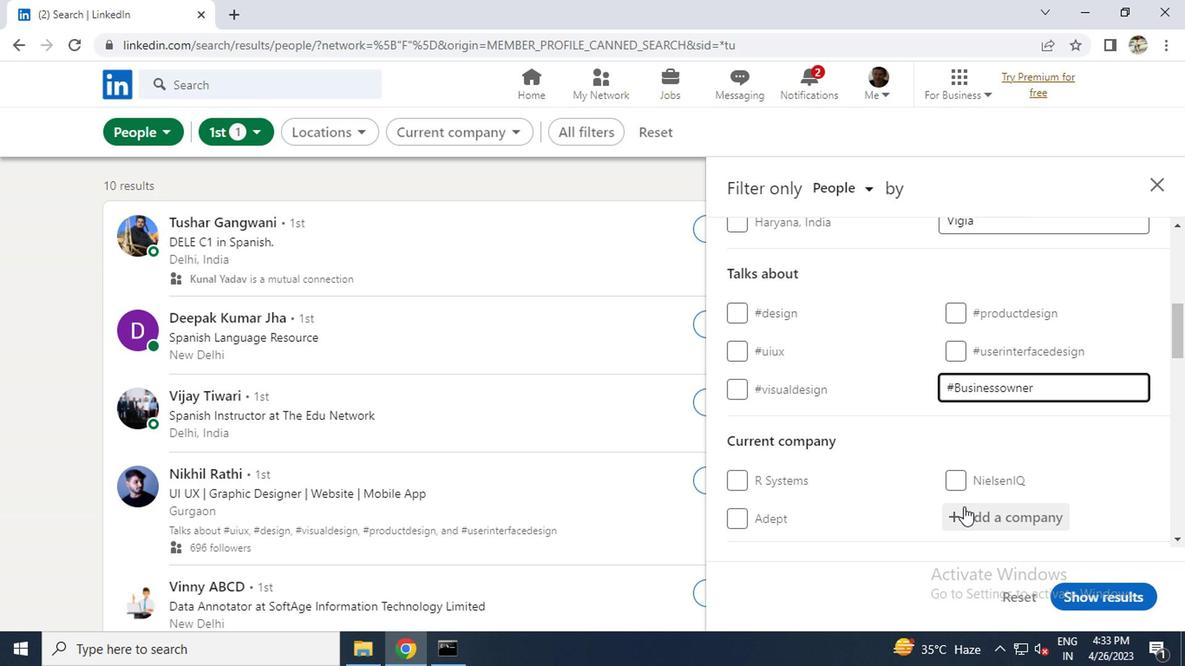 
Action: Mouse scrolled (817, 492) with delta (0, 0)
Screenshot: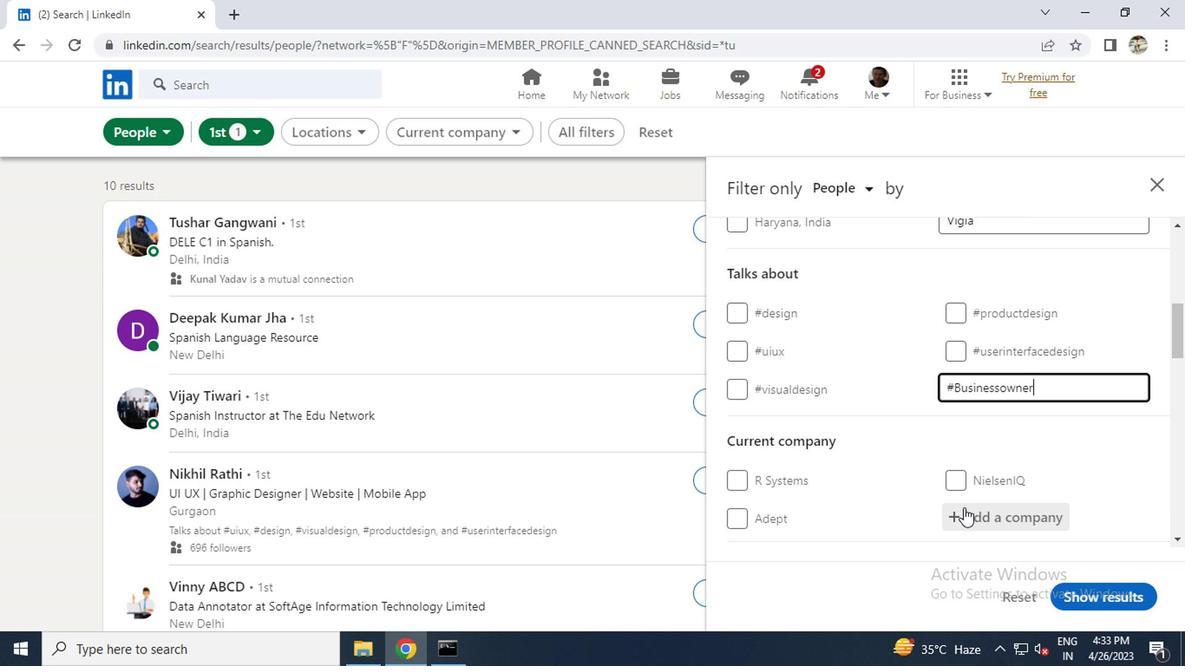 
Action: Mouse moved to (818, 440)
Screenshot: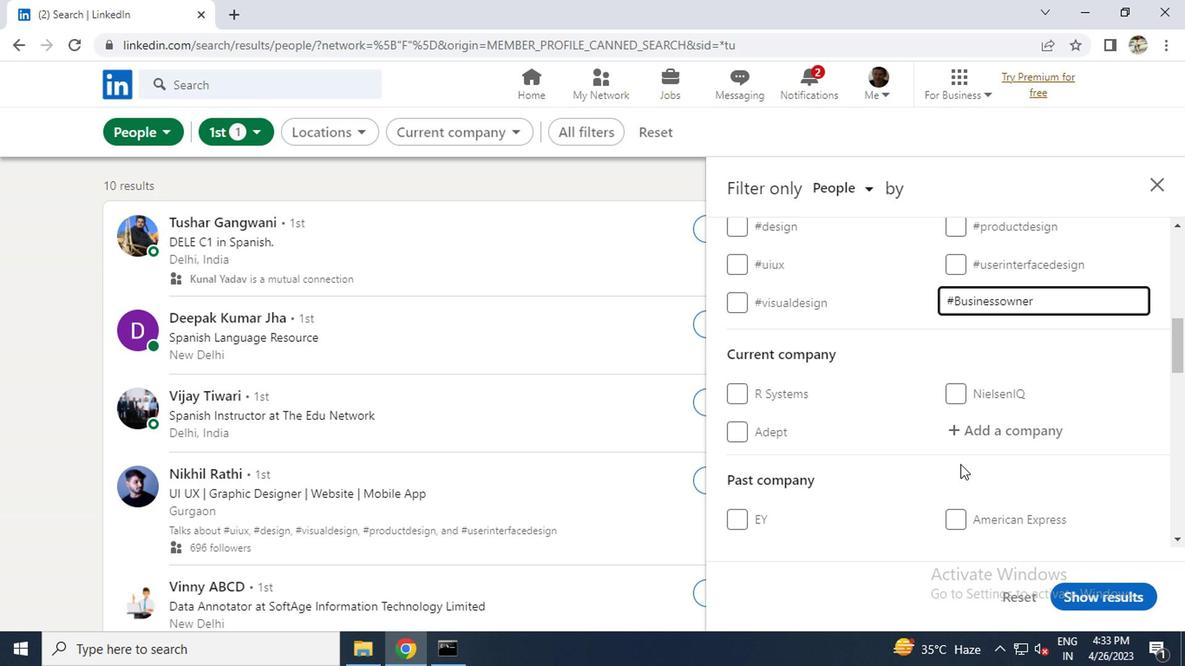 
Action: Mouse pressed left at (818, 440)
Screenshot: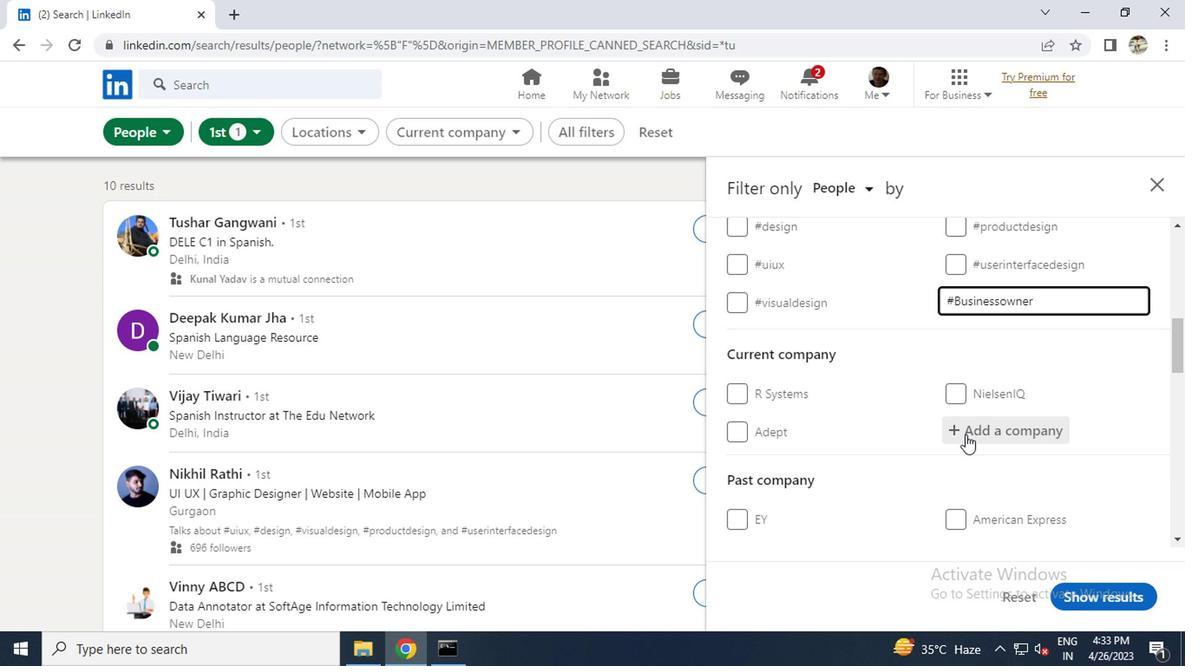 
Action: Key pressed <Key.caps_lock>L<Key.caps_lock>UPIN<Key.space><Key.caps_lock>I<Key.caps_lock>NDIA
Screenshot: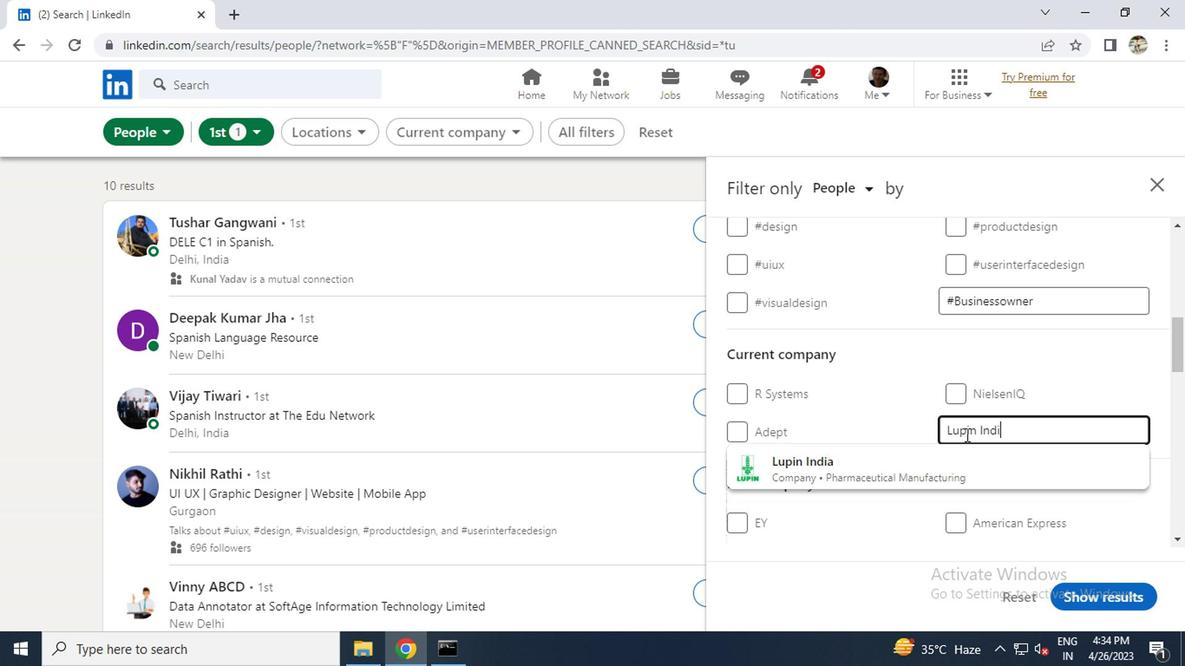 
Action: Mouse moved to (727, 467)
Screenshot: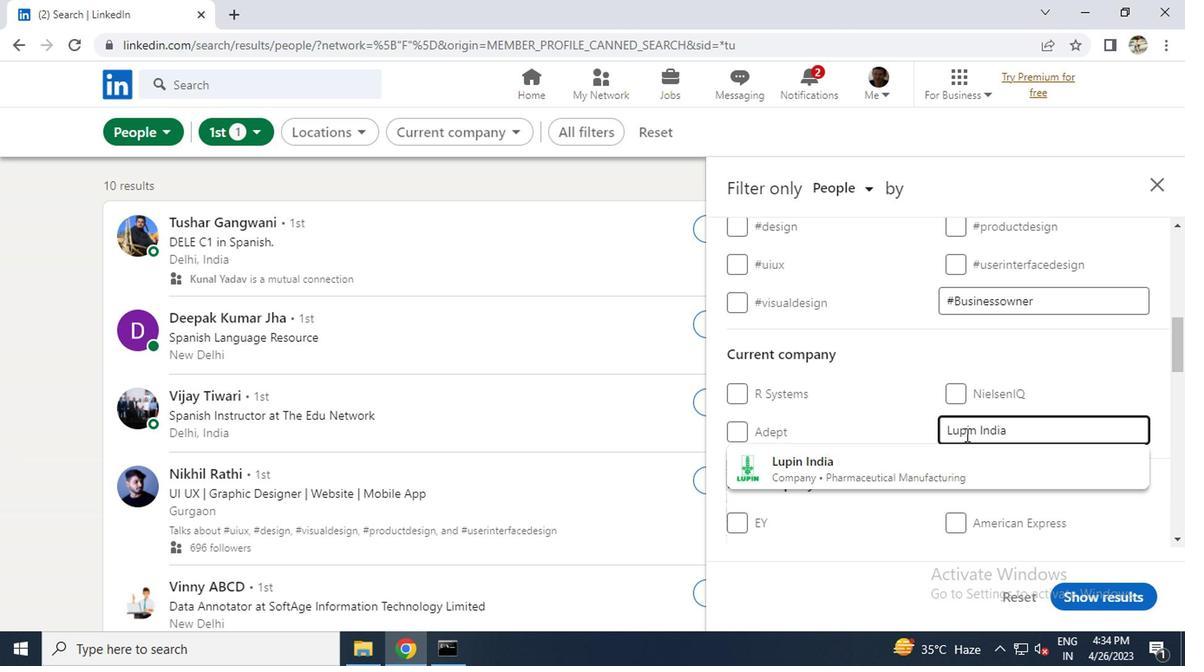 
Action: Mouse pressed left at (727, 467)
Screenshot: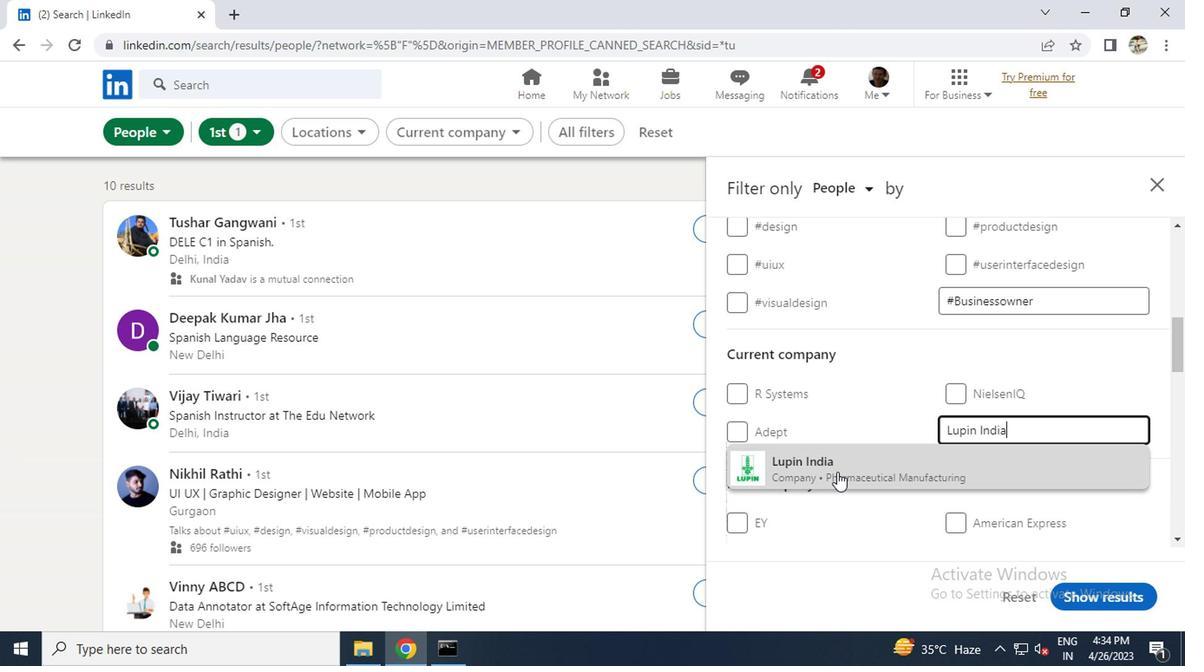 
Action: Mouse moved to (729, 468)
Screenshot: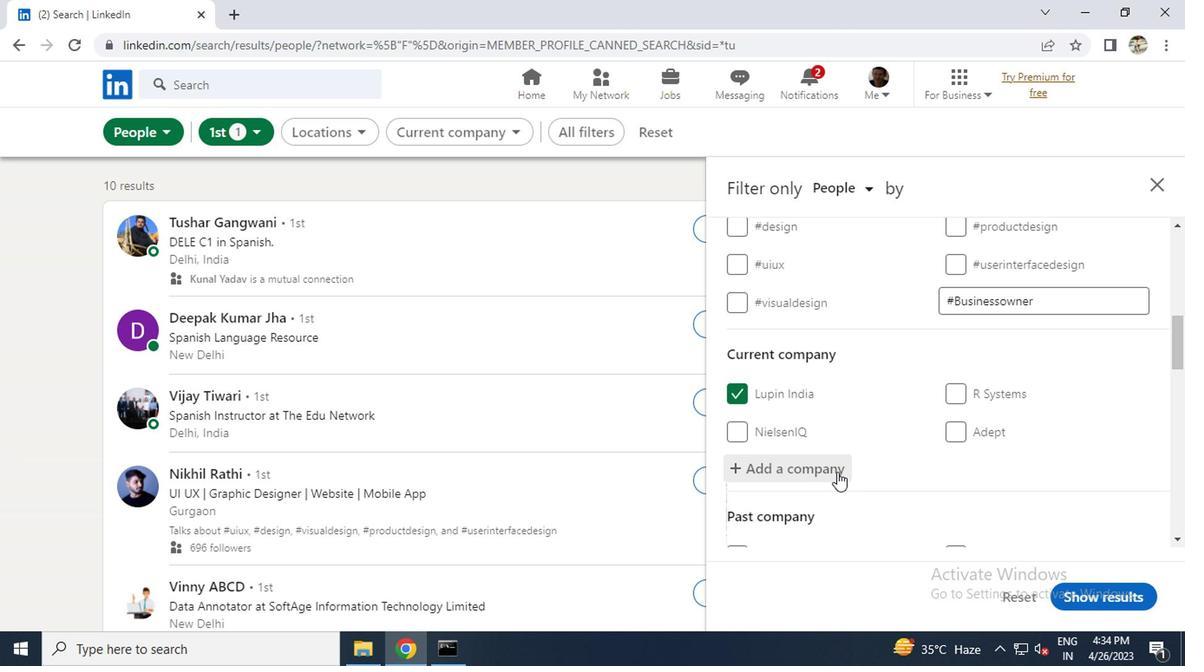 
Action: Mouse scrolled (729, 467) with delta (0, 0)
Screenshot: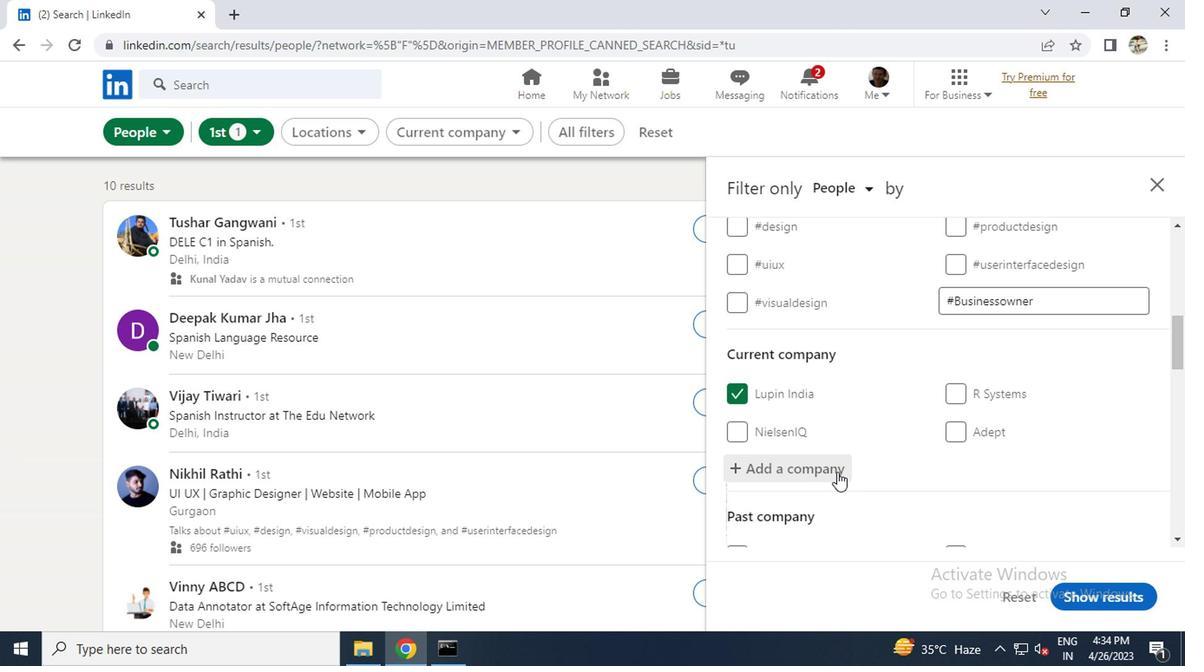
Action: Mouse moved to (730, 468)
Screenshot: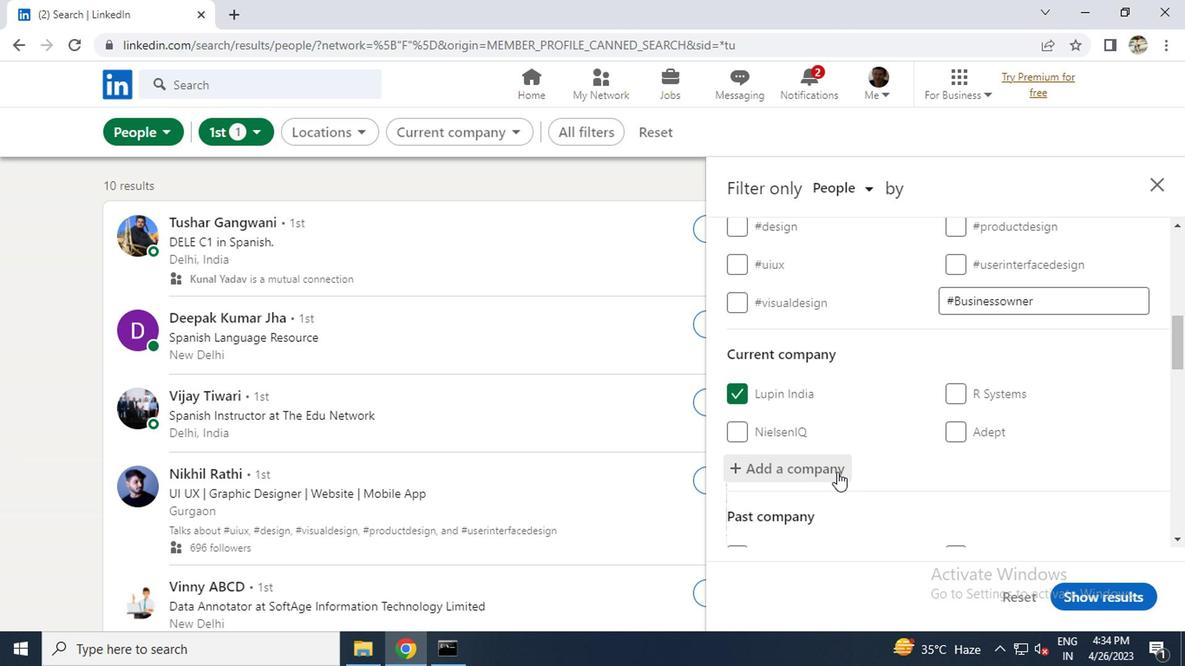 
Action: Mouse scrolled (730, 467) with delta (0, 0)
Screenshot: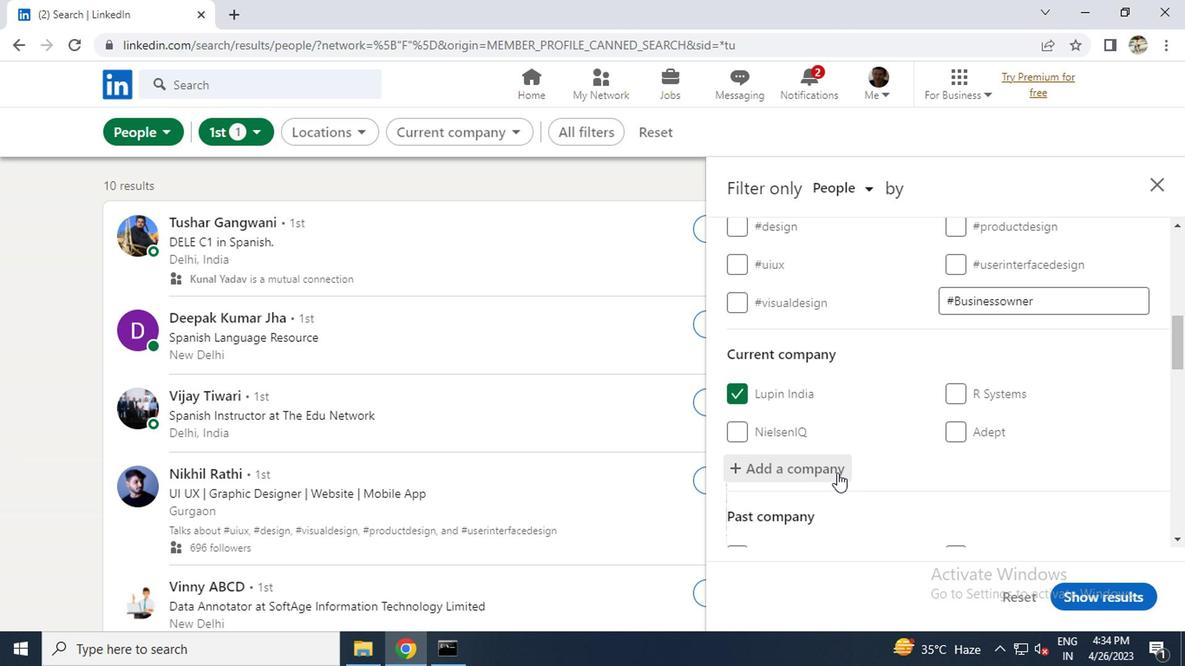 
Action: Mouse moved to (732, 468)
Screenshot: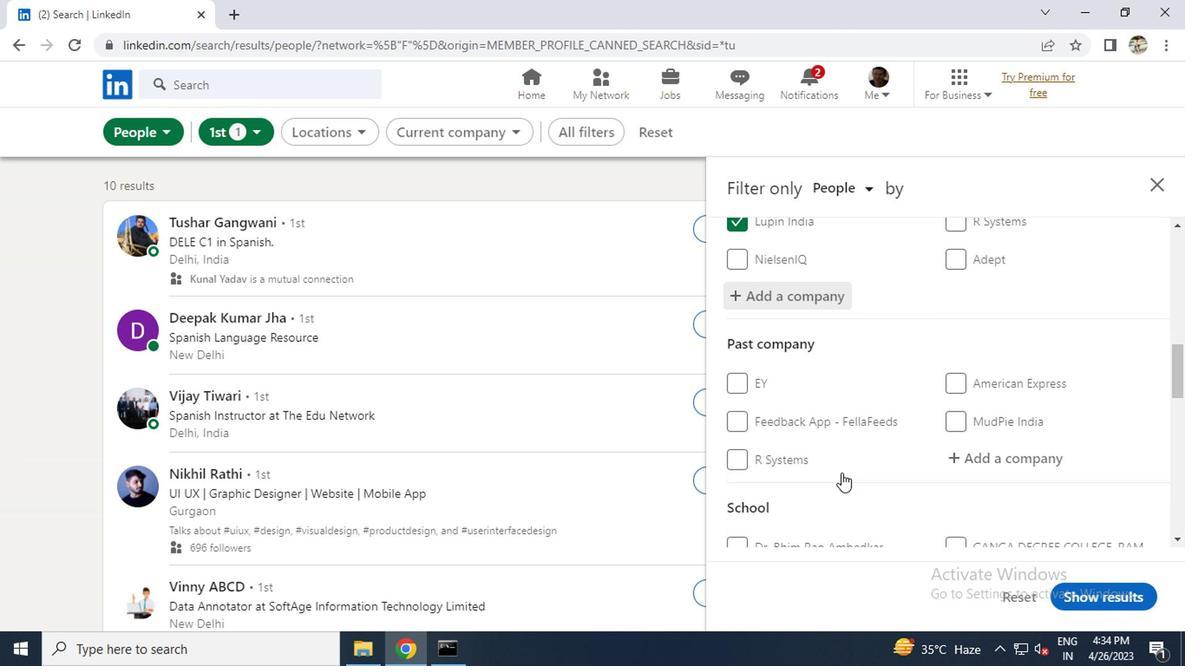 
Action: Mouse scrolled (732, 467) with delta (0, 0)
Screenshot: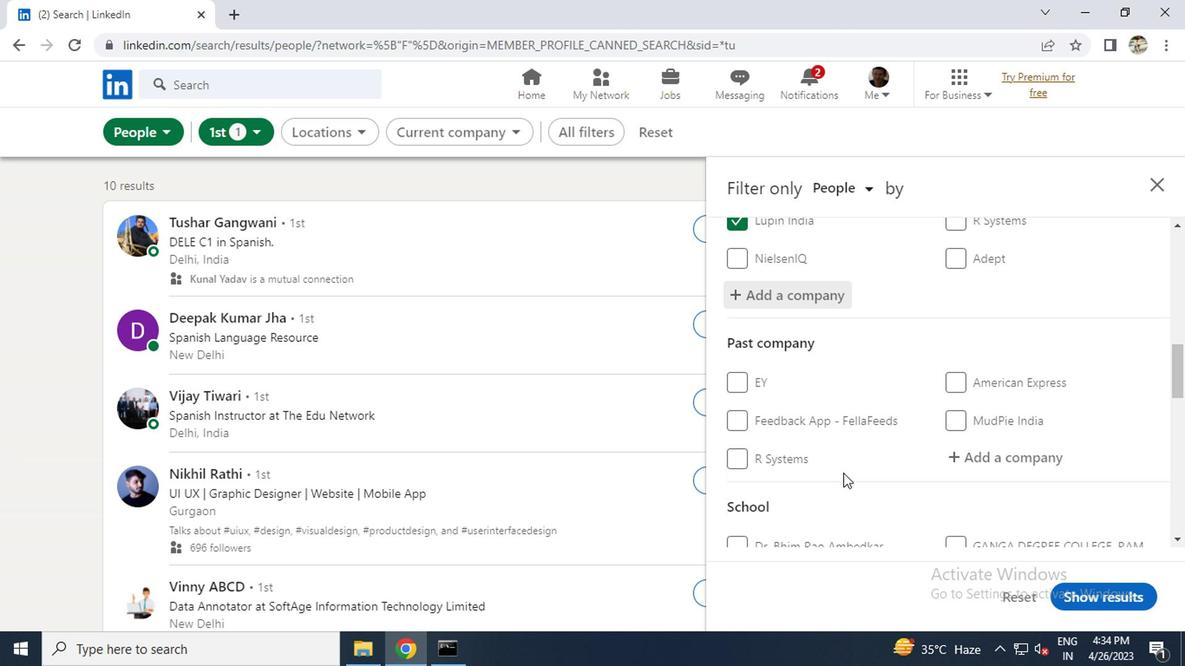 
Action: Mouse scrolled (732, 467) with delta (0, 0)
Screenshot: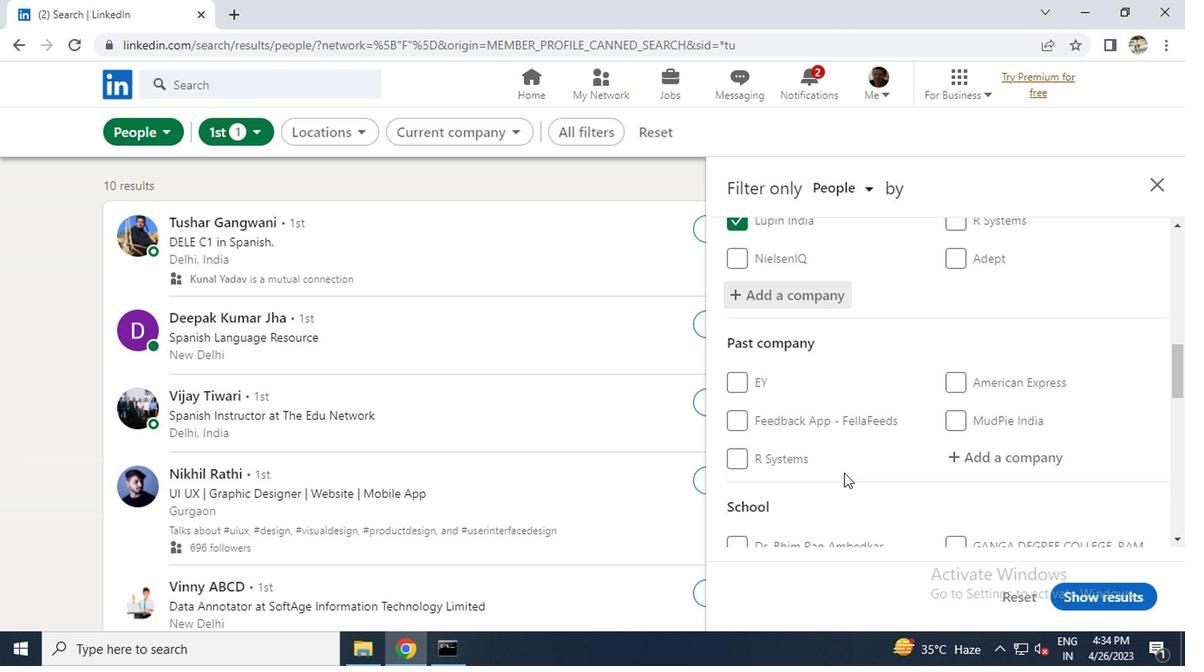 
Action: Mouse moved to (834, 472)
Screenshot: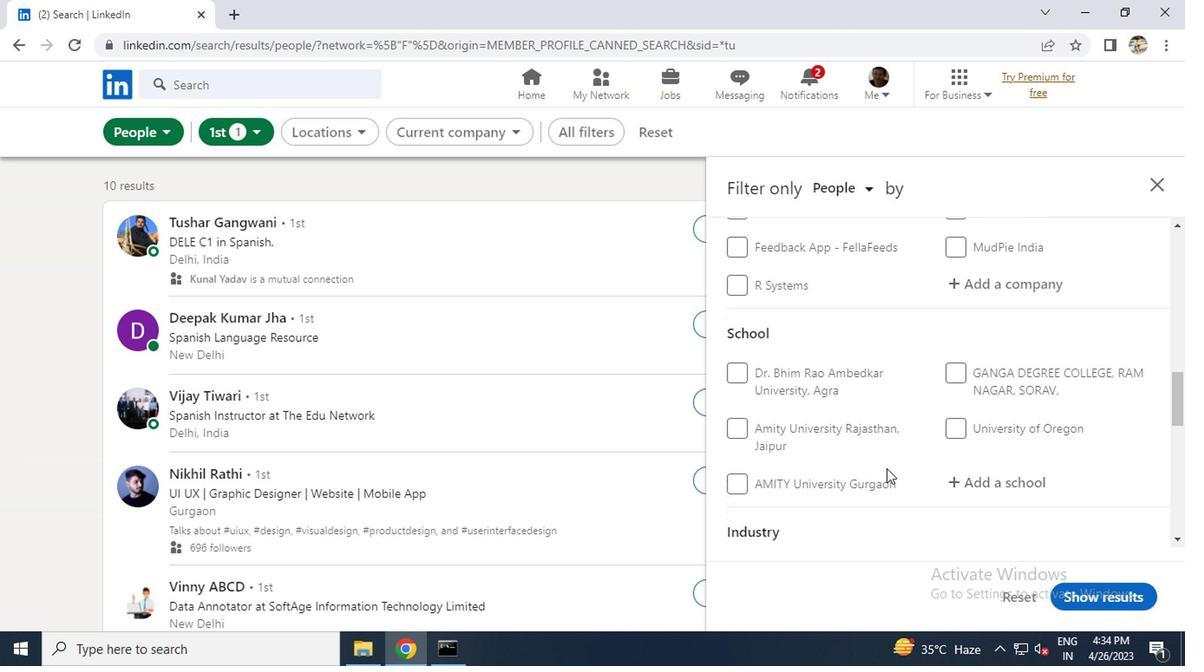 
Action: Mouse pressed left at (834, 472)
Screenshot: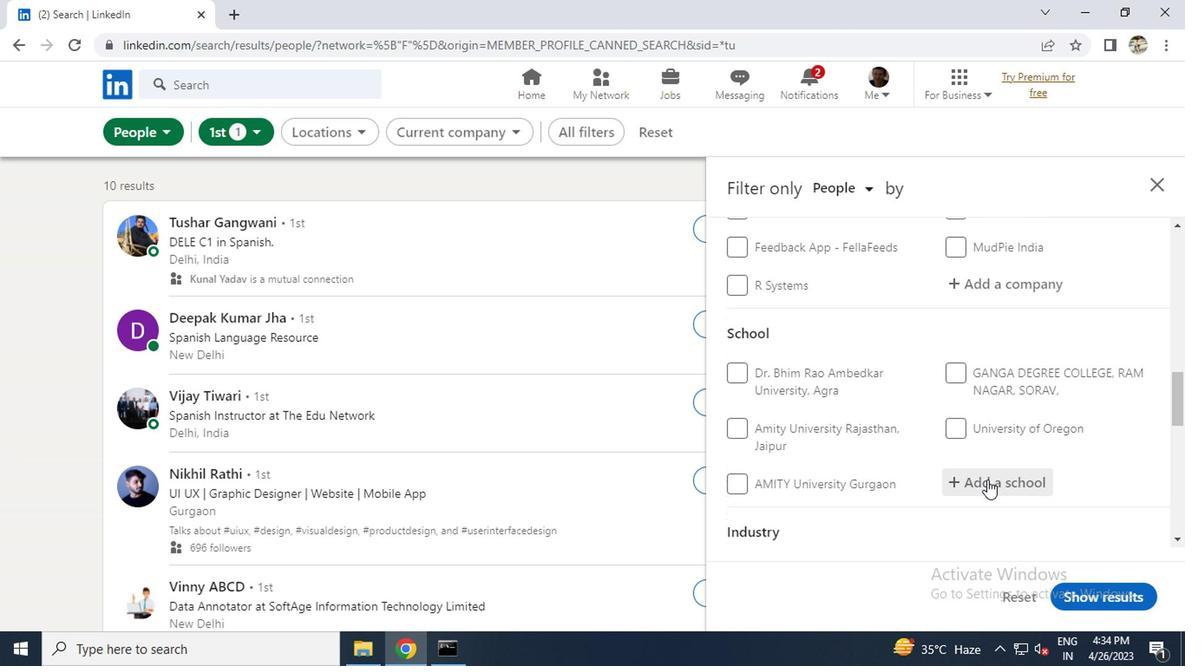 
Action: Key pressed <Key.caps_lock>ITM<Key.space>UNI
Screenshot: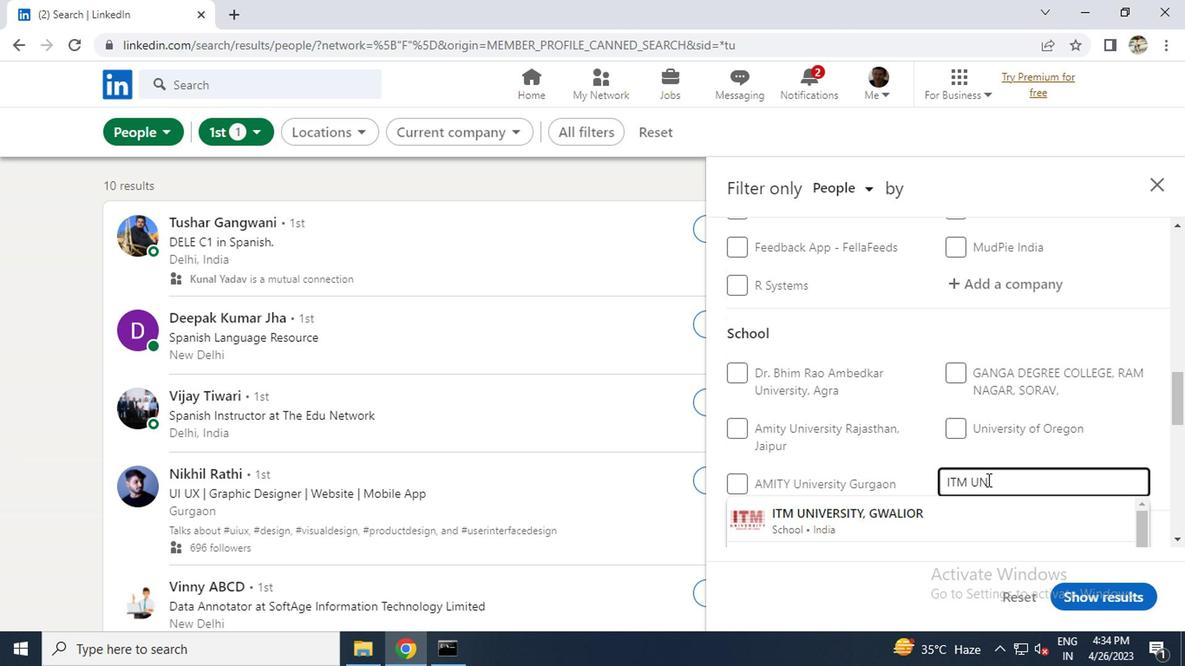 
Action: Mouse moved to (810, 493)
Screenshot: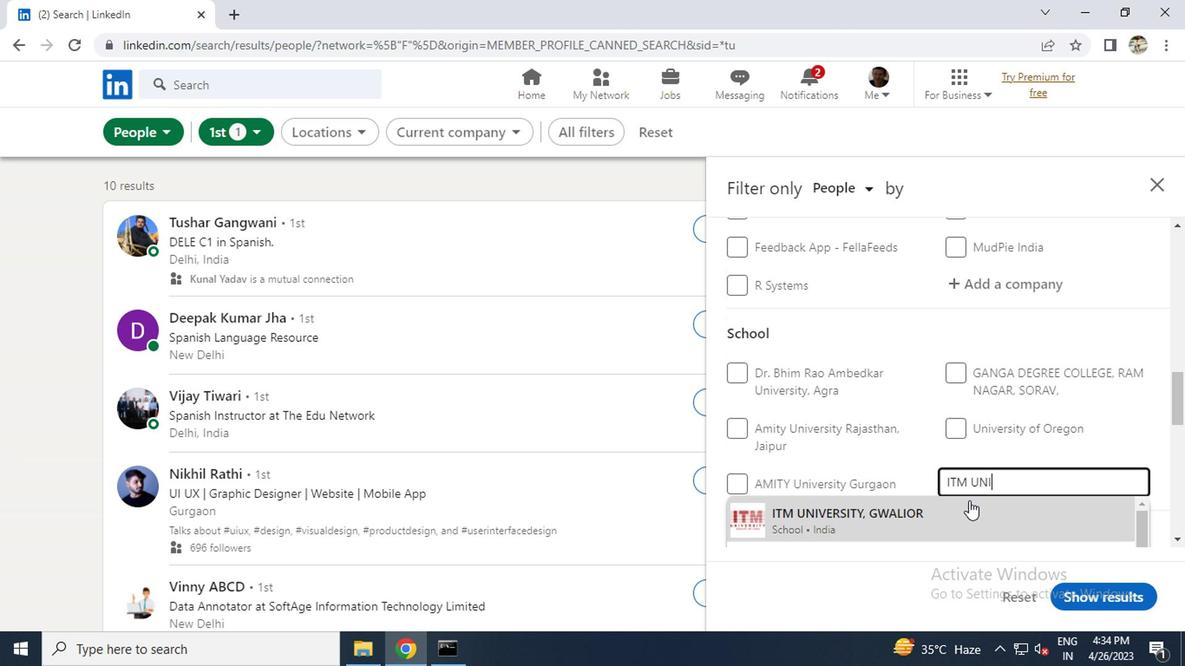 
Action: Mouse pressed left at (810, 493)
Screenshot: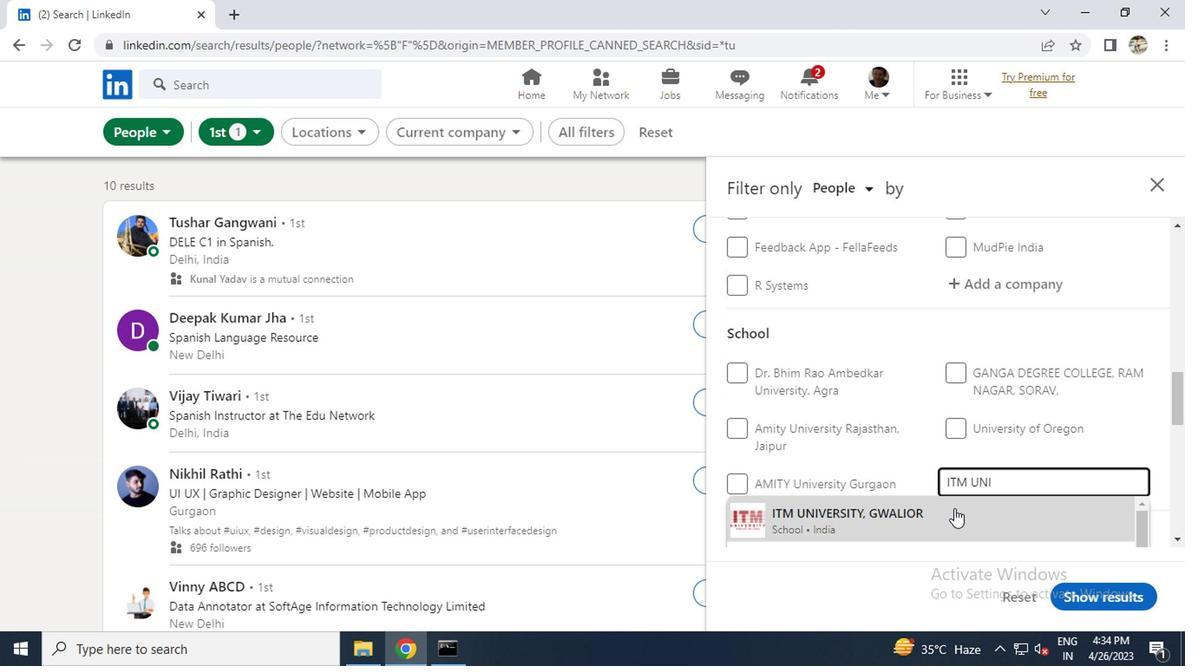 
Action: Mouse scrolled (810, 492) with delta (0, 0)
Screenshot: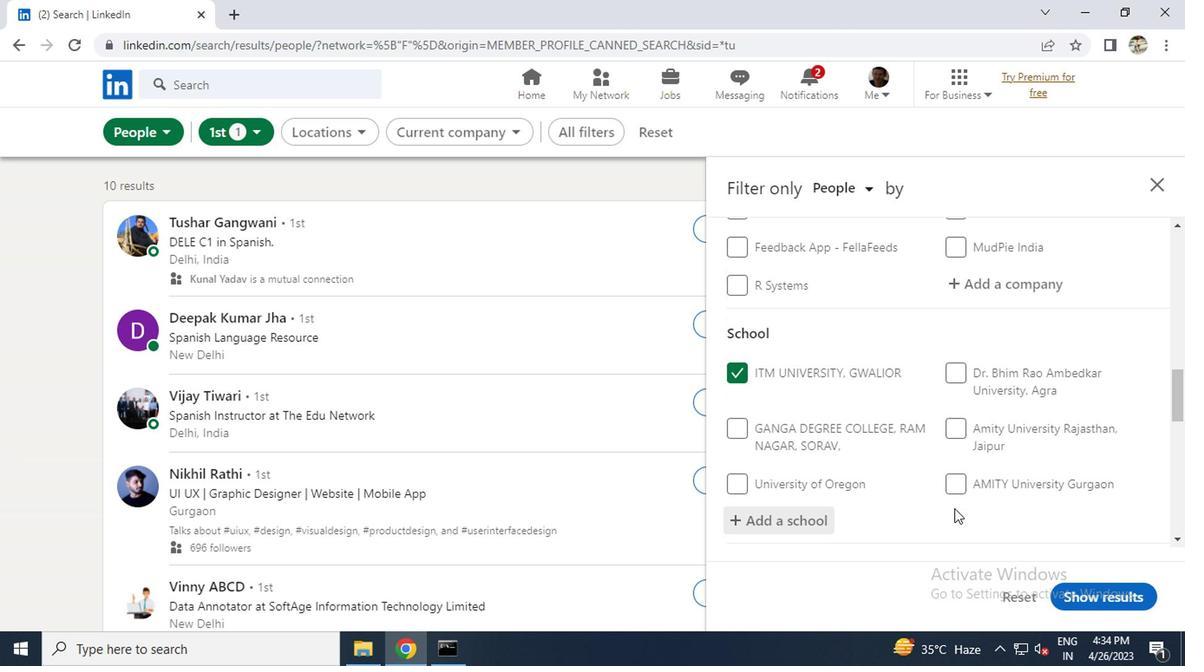 
Action: Mouse scrolled (810, 492) with delta (0, 0)
Screenshot: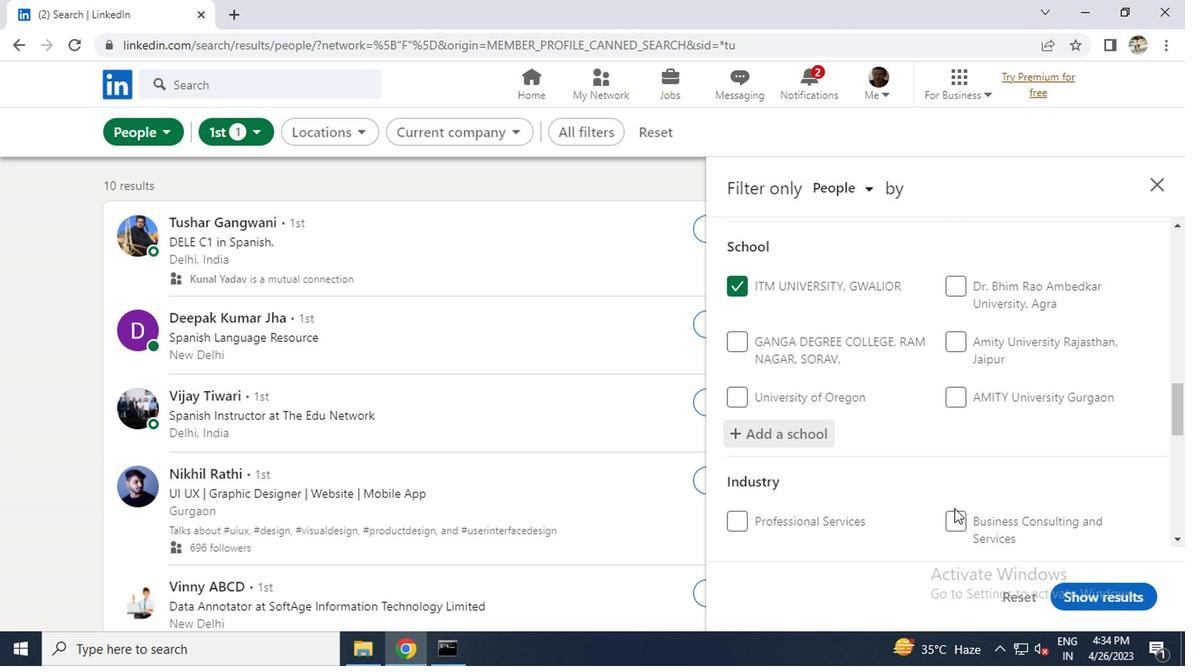 
Action: Mouse scrolled (810, 492) with delta (0, 0)
Screenshot: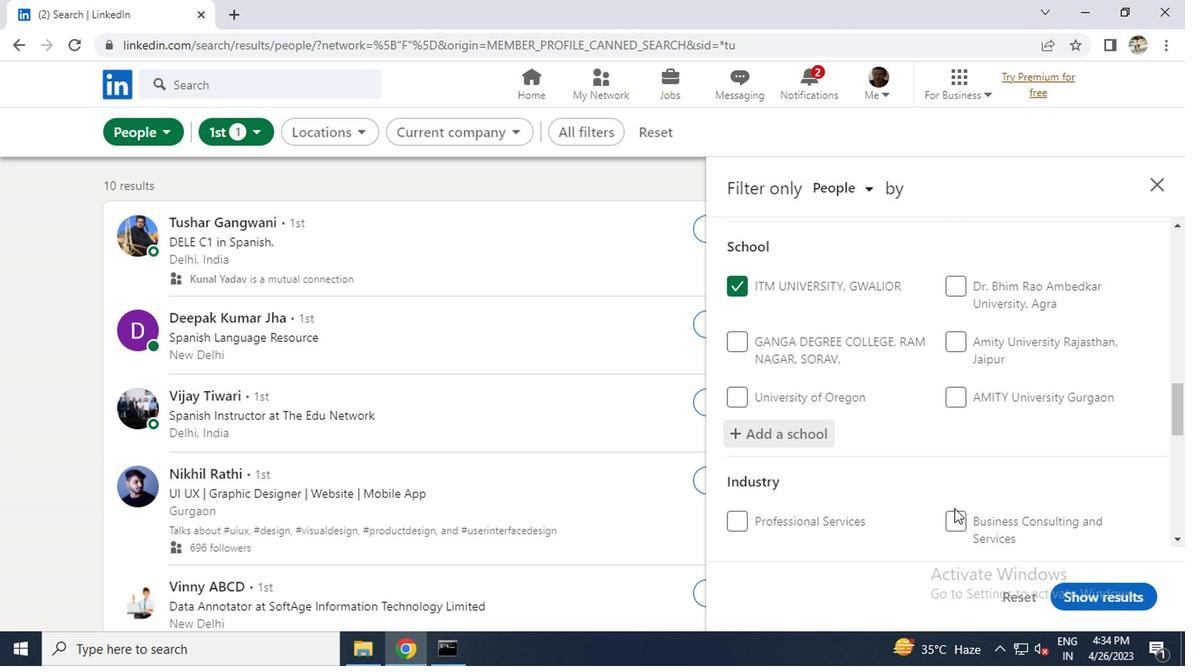 
Action: Mouse moved to (826, 452)
Screenshot: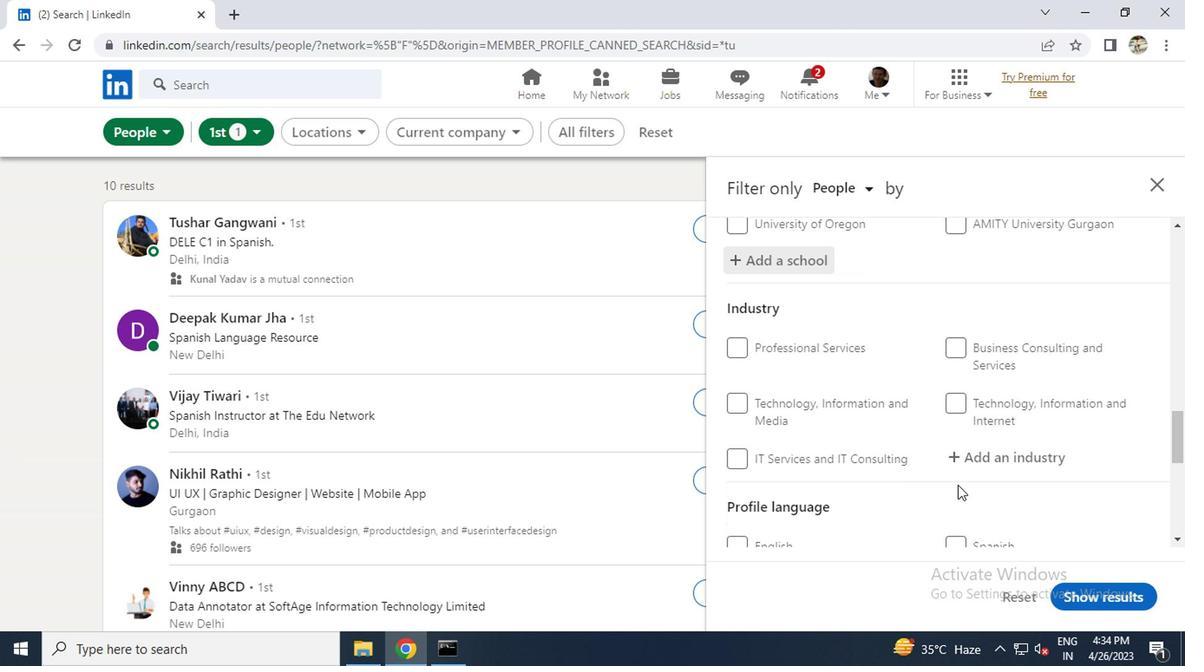 
Action: Mouse pressed left at (826, 452)
Screenshot: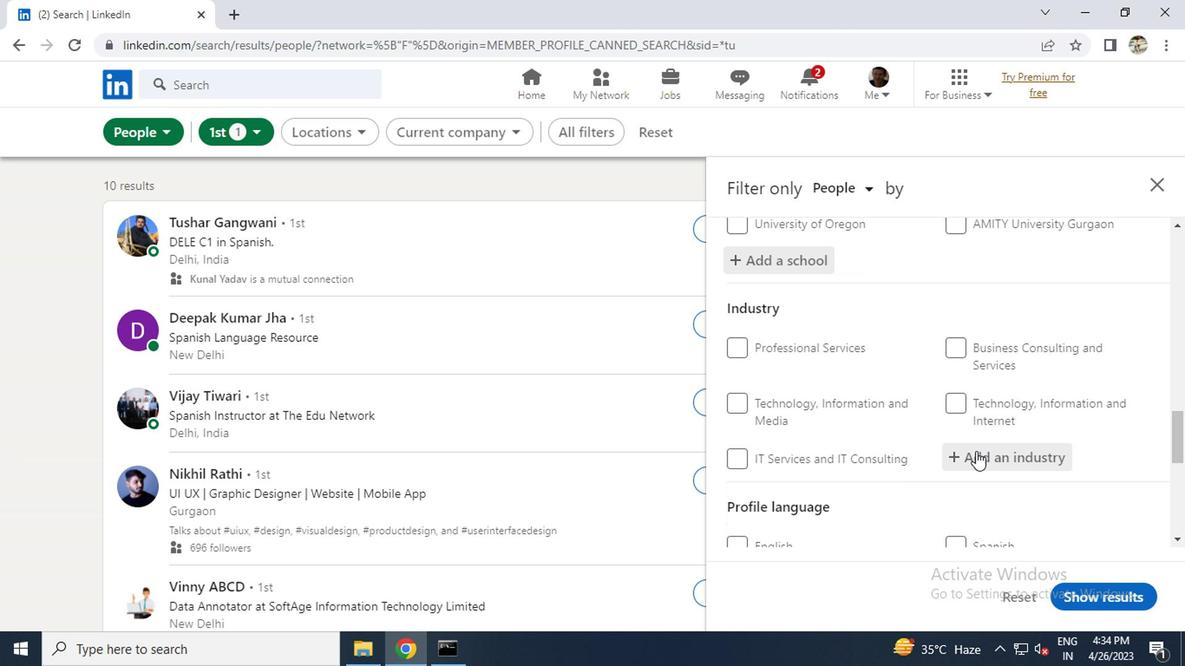 
Action: Key pressed T<Key.caps_lock>RANSPORTATION<Key.space><Key.caps_lock>E<Key.caps_lock>Q
Screenshot: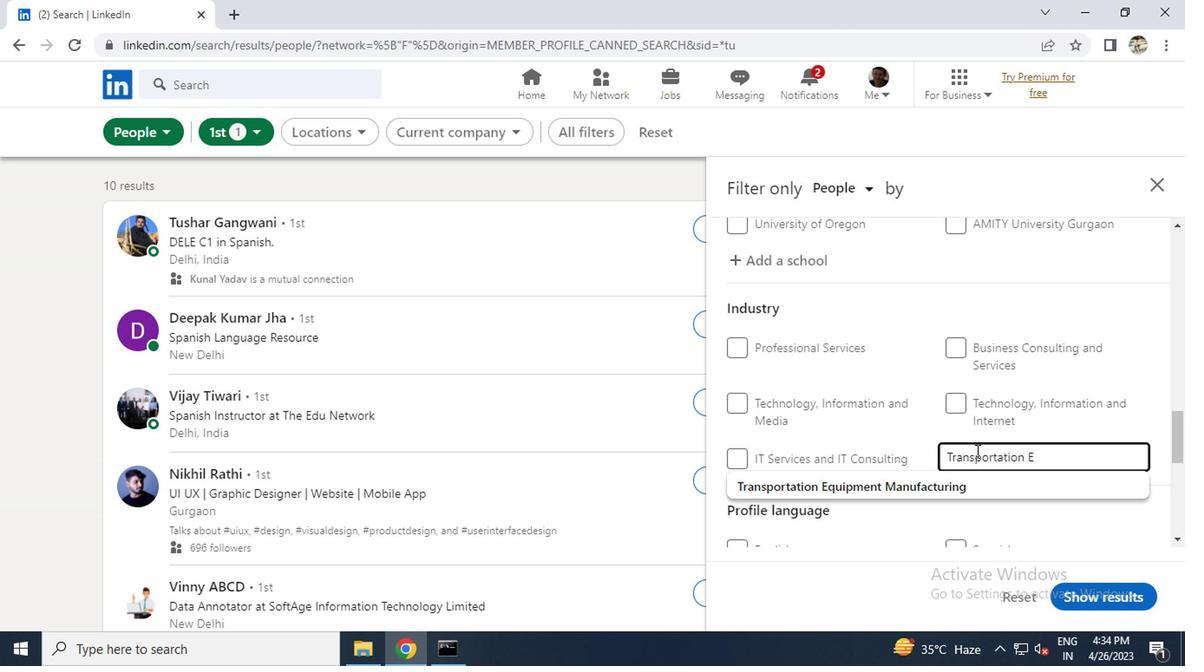 
Action: Mouse moved to (792, 468)
Screenshot: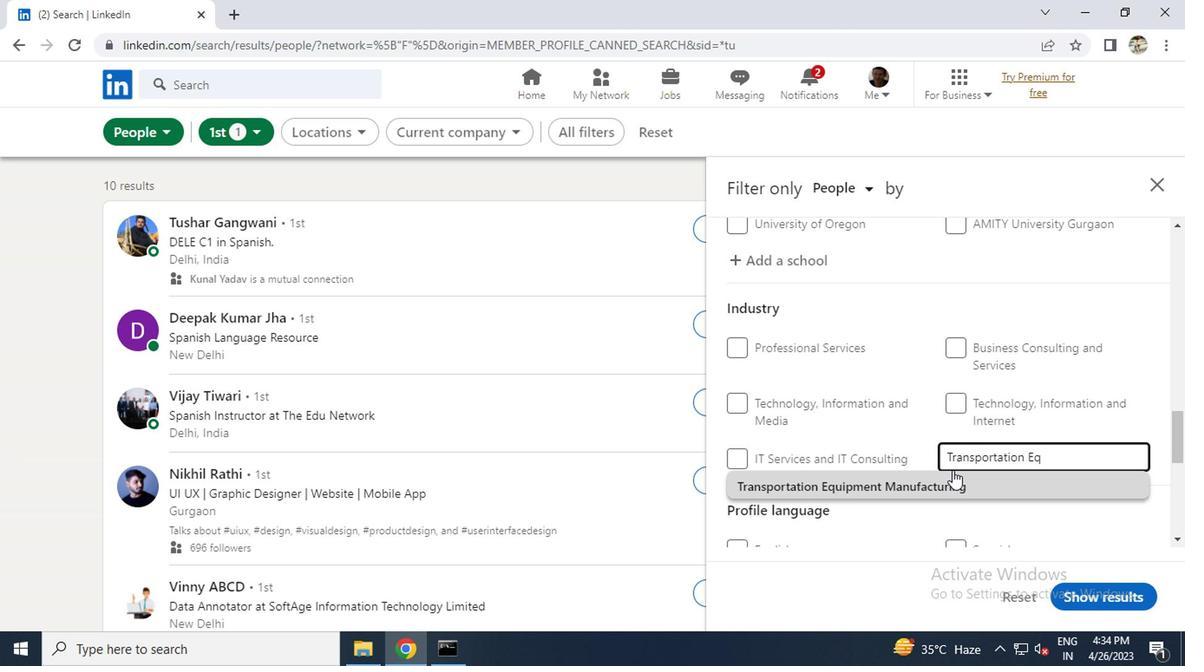 
Action: Mouse pressed left at (792, 468)
Screenshot: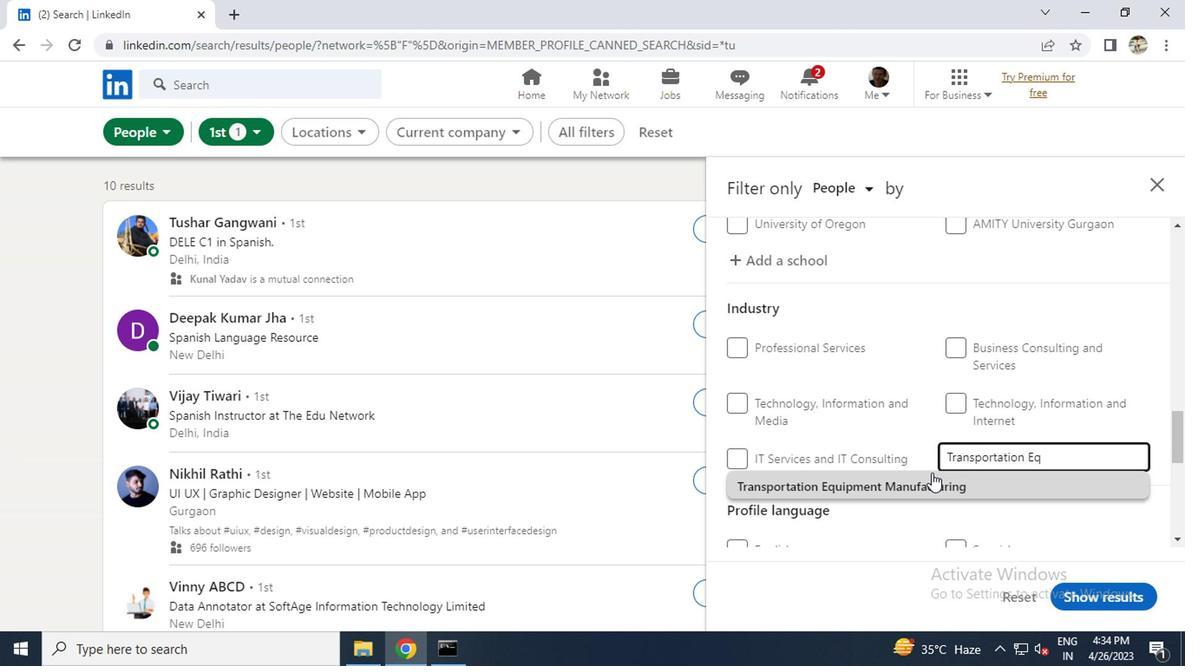 
Action: Mouse moved to (792, 468)
Screenshot: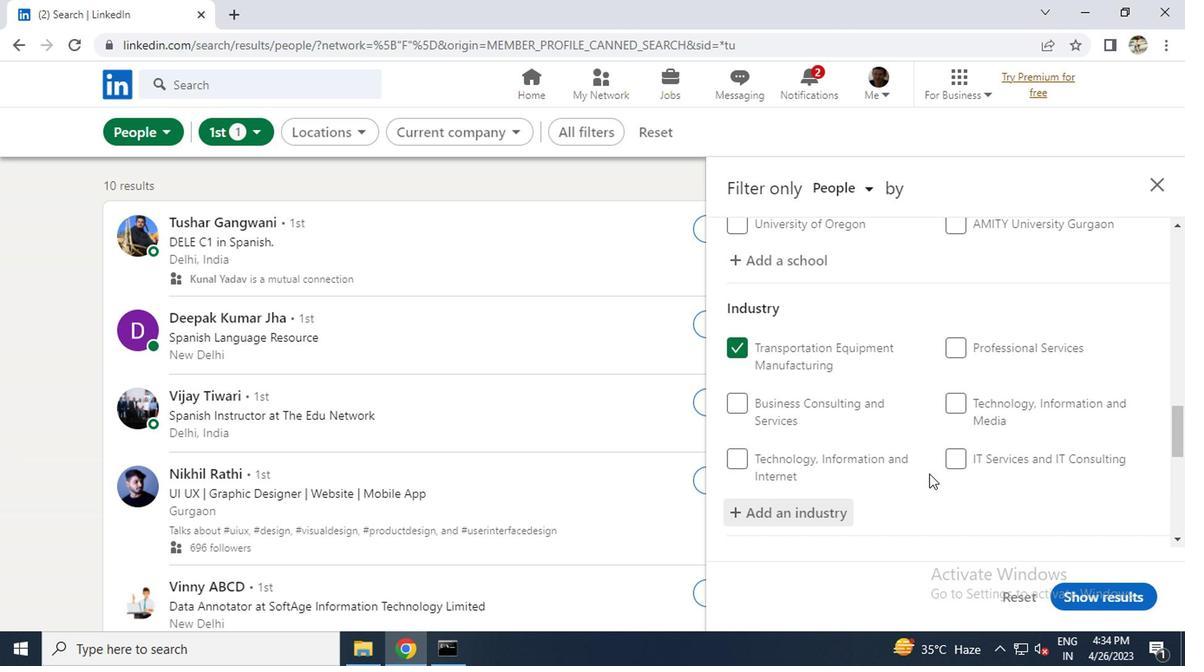 
Action: Mouse scrolled (792, 468) with delta (0, 0)
Screenshot: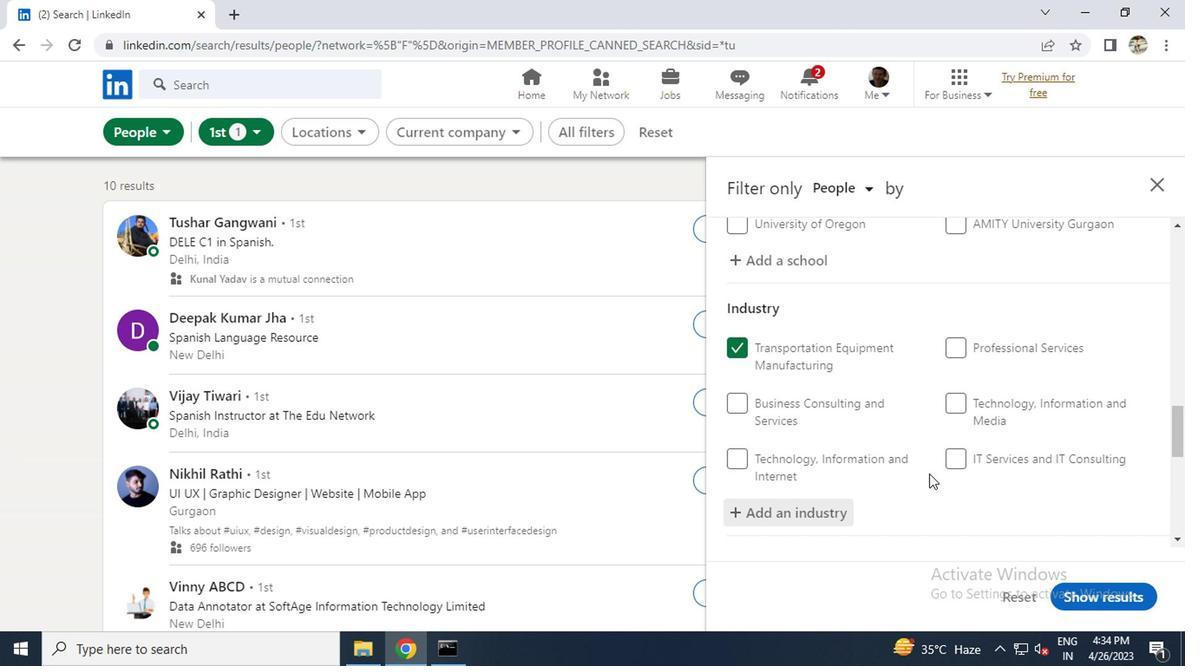 
Action: Mouse scrolled (792, 468) with delta (0, 0)
Screenshot: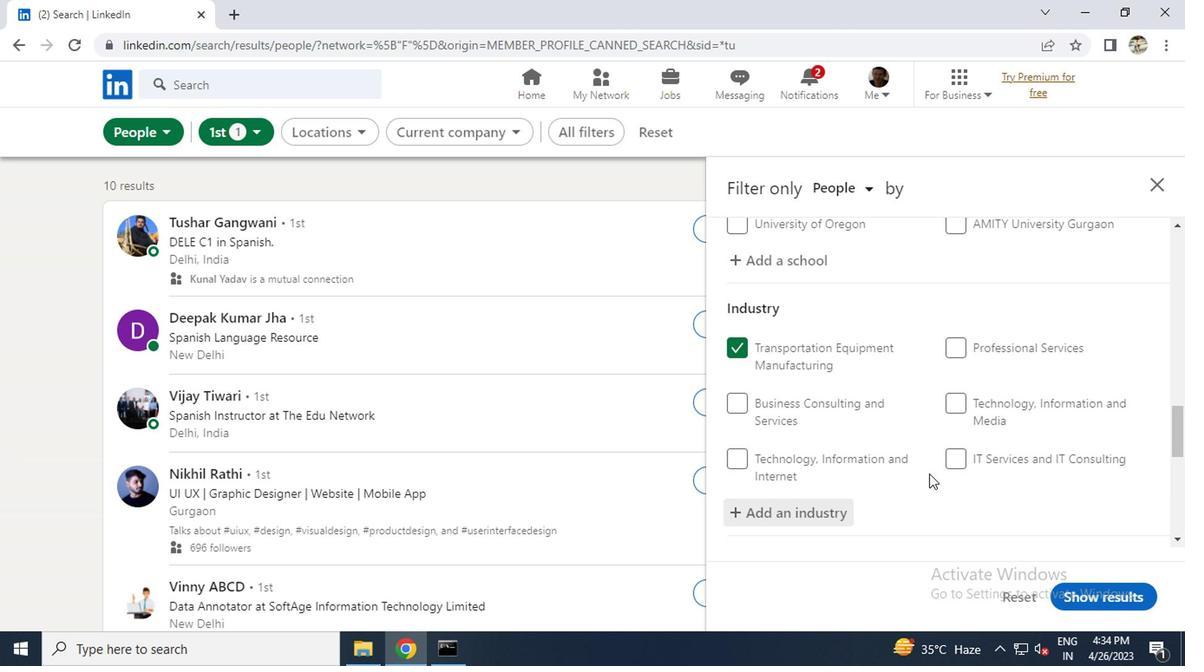 
Action: Mouse scrolled (792, 468) with delta (0, 0)
Screenshot: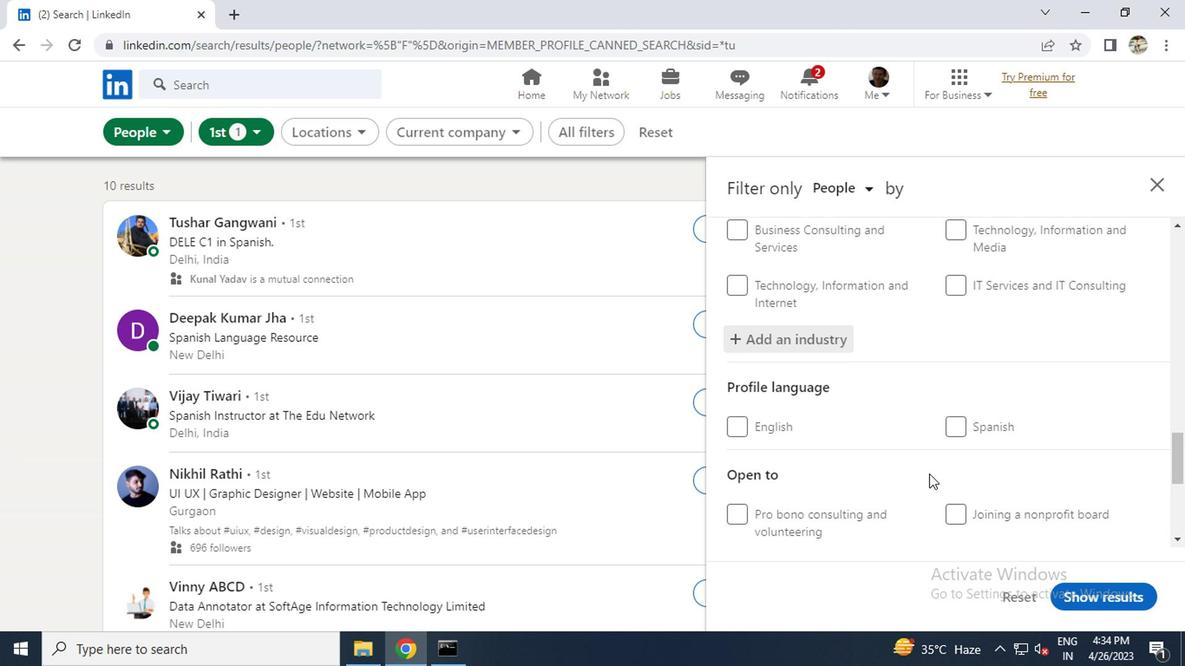 
Action: Mouse scrolled (792, 468) with delta (0, 0)
Screenshot: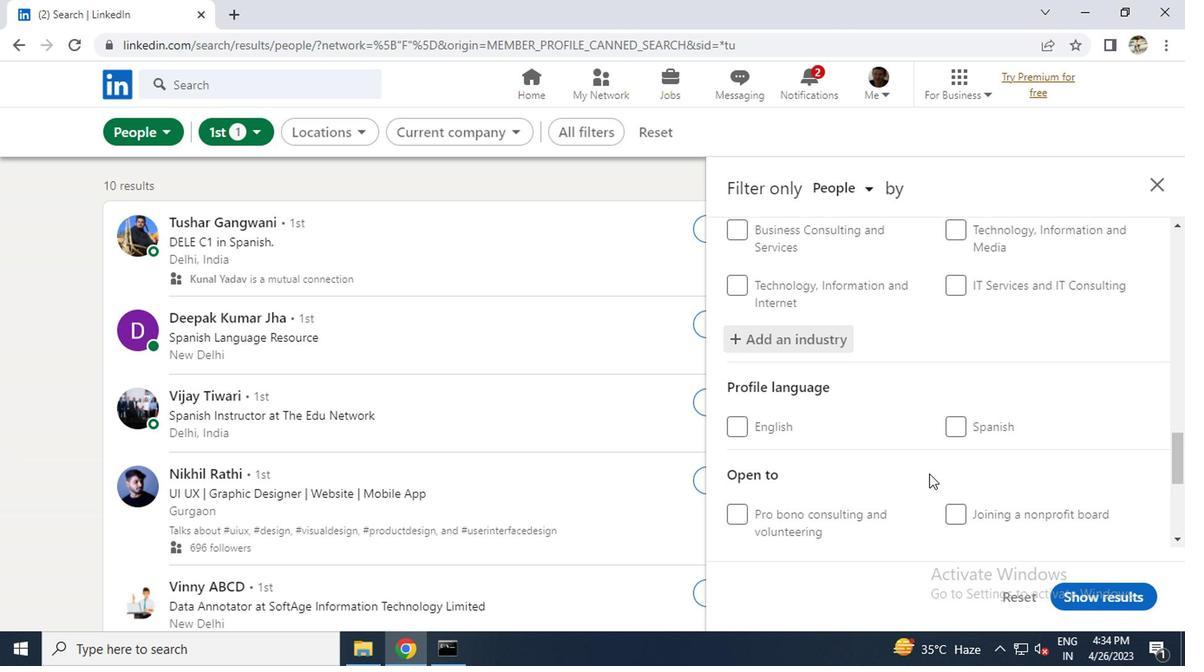 
Action: Mouse moved to (717, 446)
Screenshot: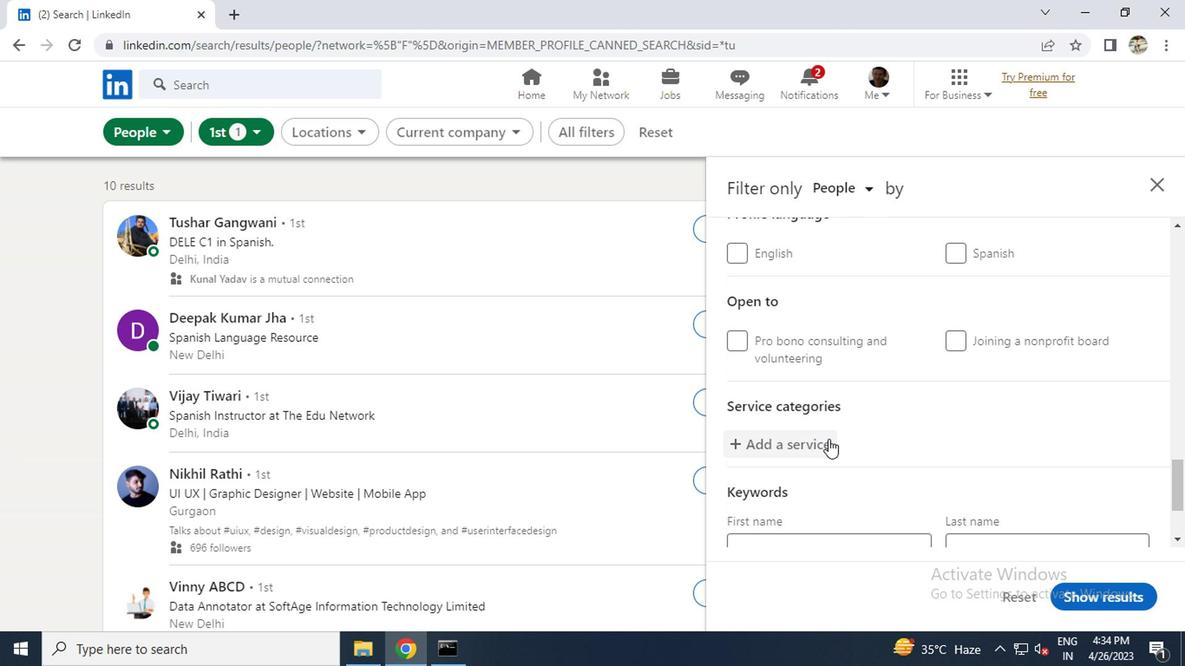 
Action: Mouse pressed left at (717, 446)
Screenshot: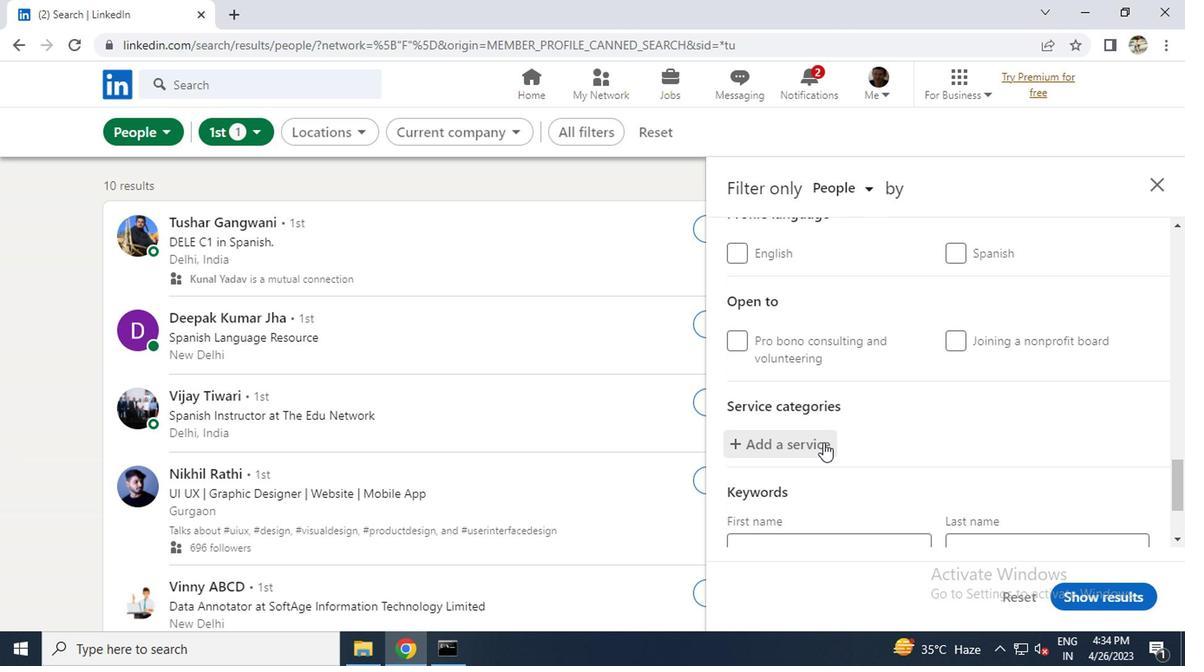 
Action: Key pressed <Key.caps_lock>F<Key.caps_lock>INANCIAL<Key.space>
Screenshot: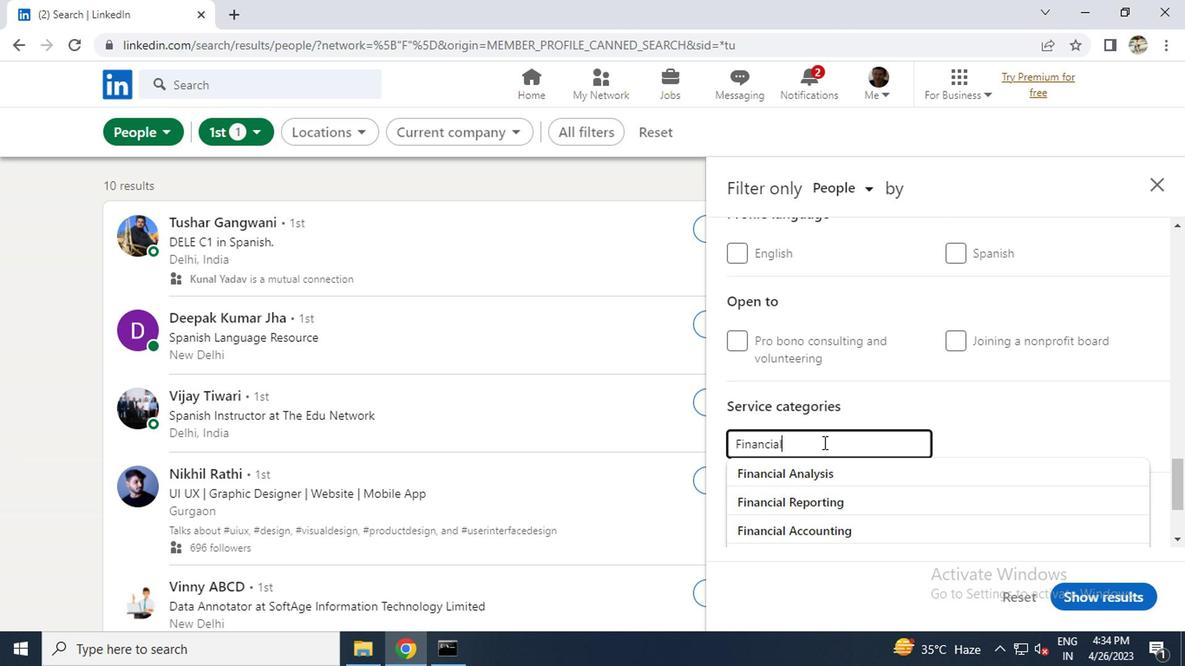 
Action: Mouse moved to (709, 466)
Screenshot: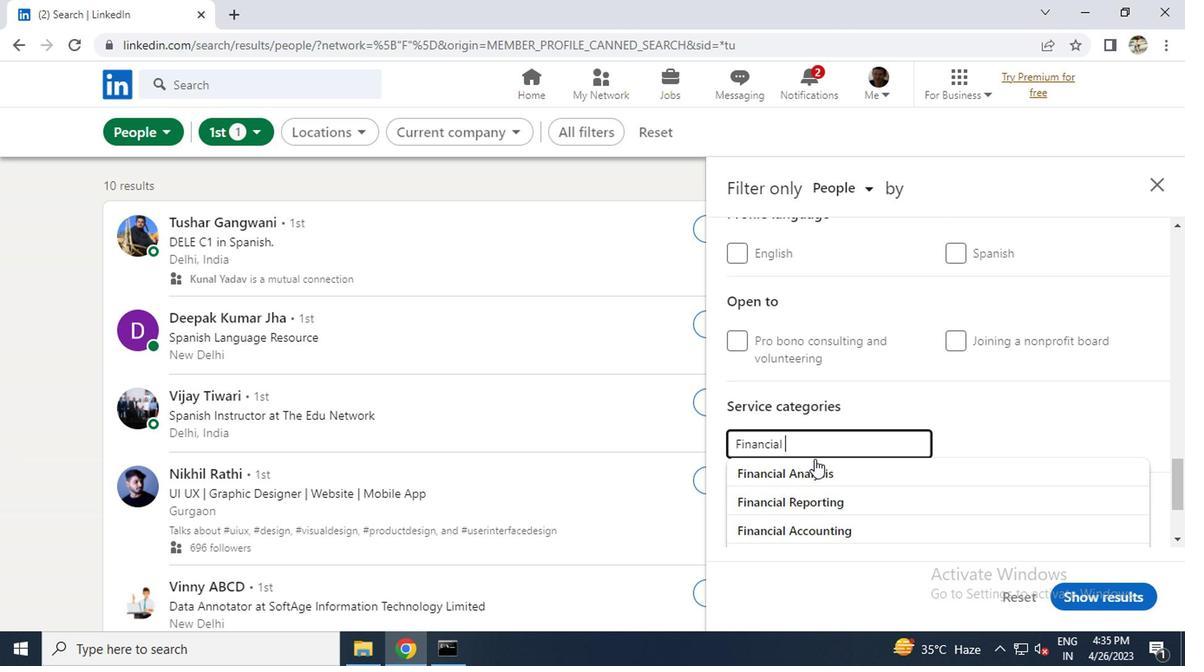 
Action: Mouse pressed left at (709, 466)
Screenshot: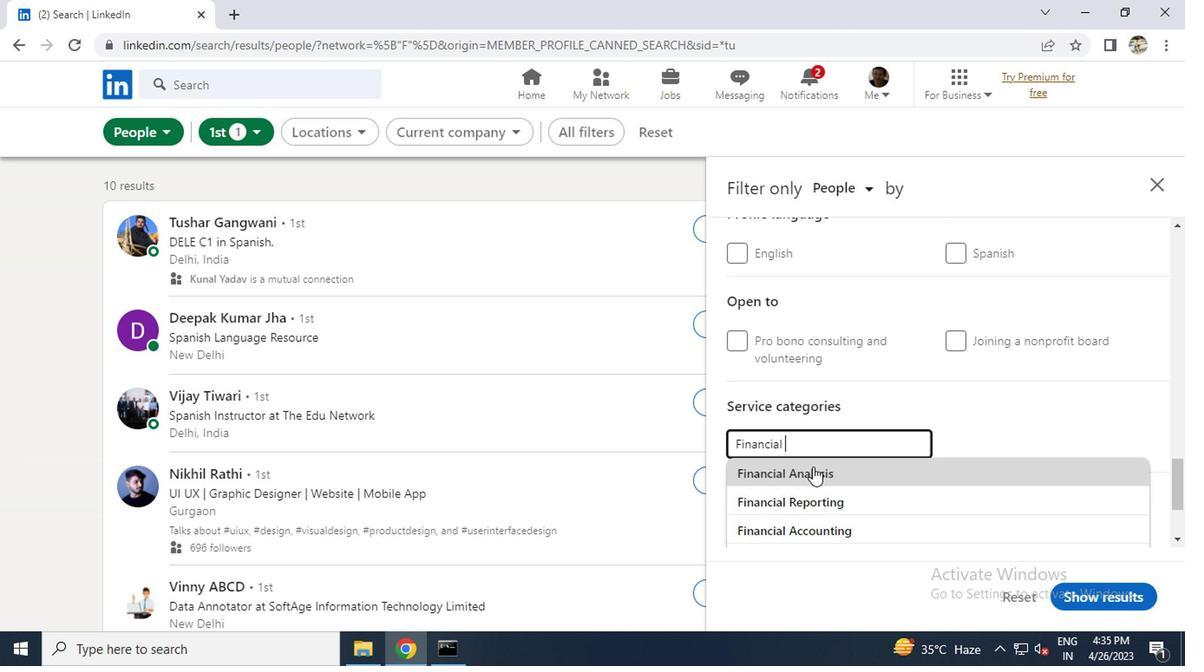 
Action: Mouse scrolled (709, 465) with delta (0, 0)
Screenshot: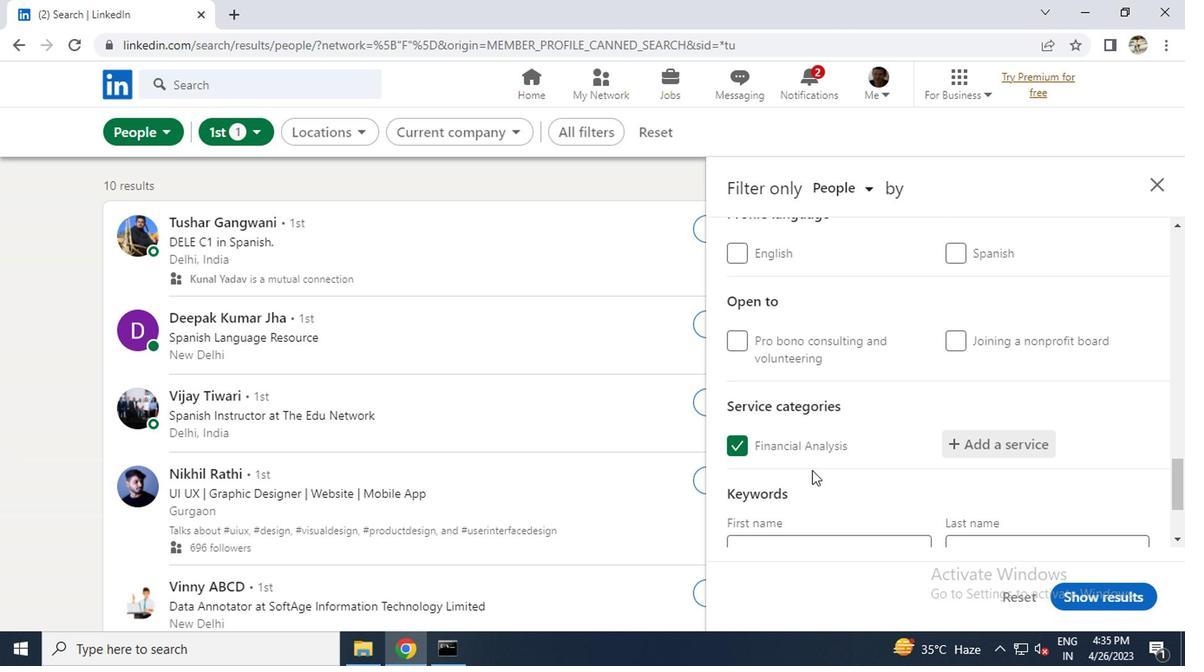 
Action: Mouse scrolled (709, 465) with delta (0, 0)
Screenshot: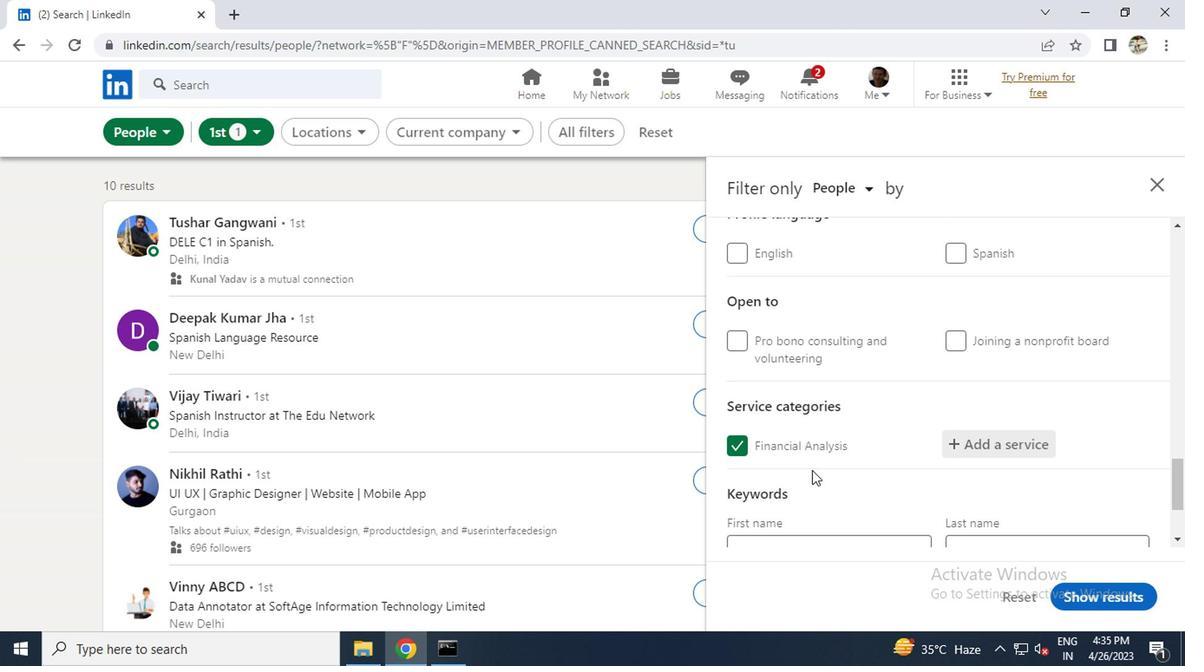
Action: Mouse pressed left at (709, 466)
Screenshot: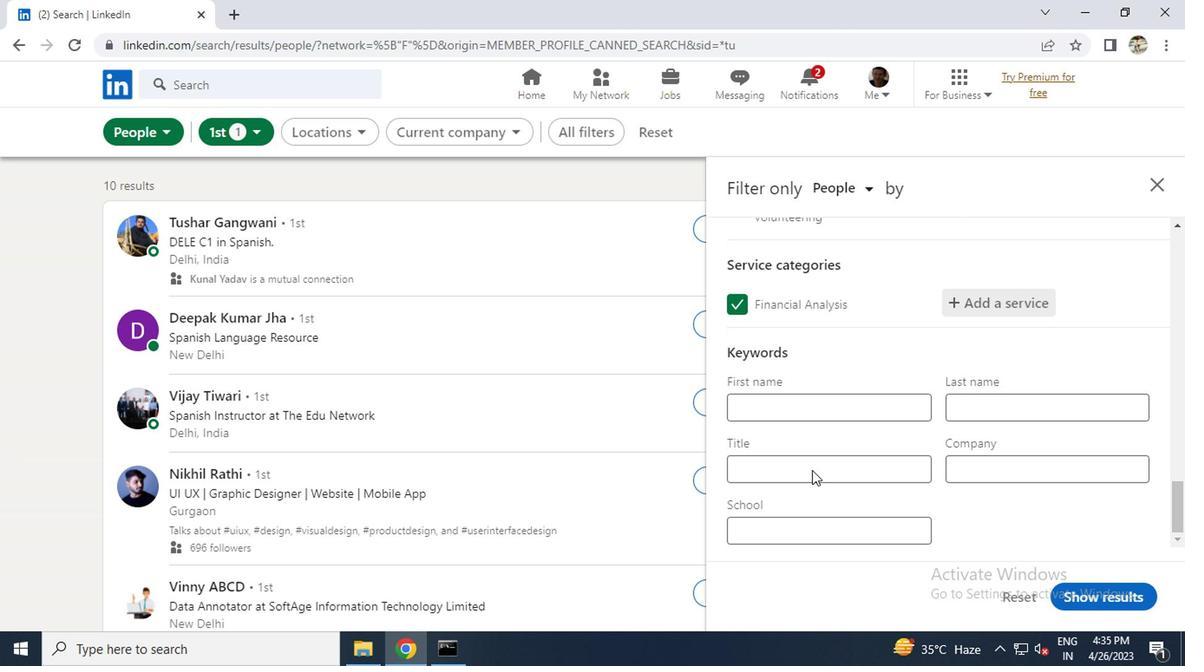 
Action: Key pressed <Key.caps_lock>P<Key.caps_lock>LANT<Key.space><Key.caps_lock>E<Key.caps_lock>NGINEER
Screenshot: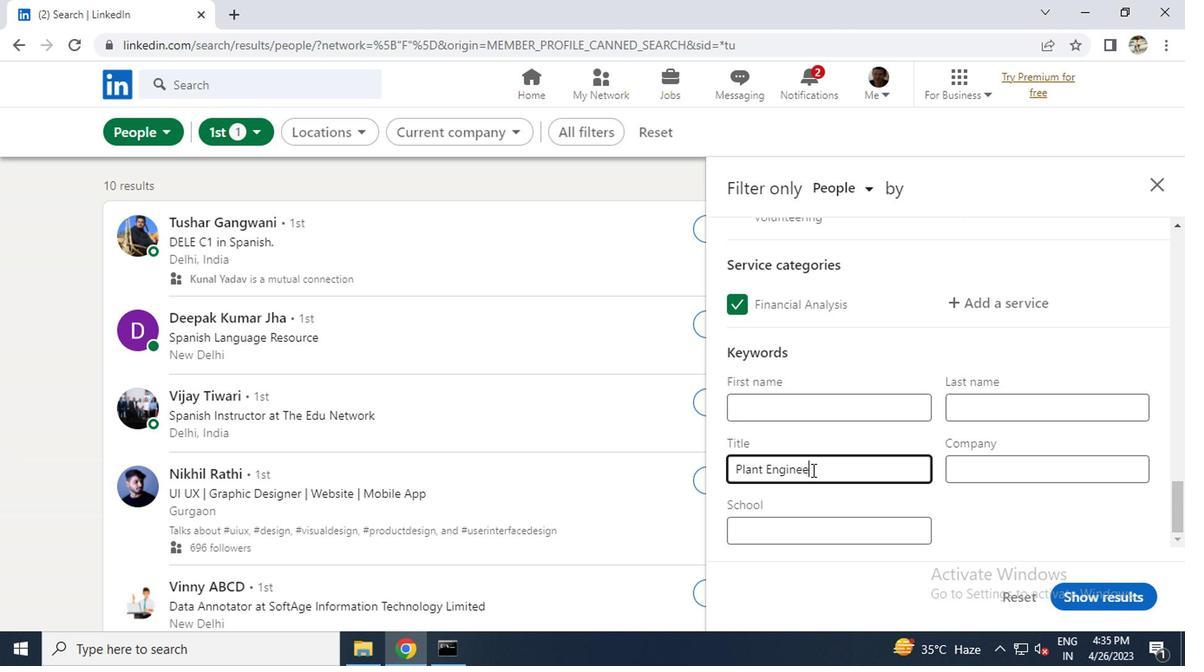 
Action: Mouse moved to (898, 554)
Screenshot: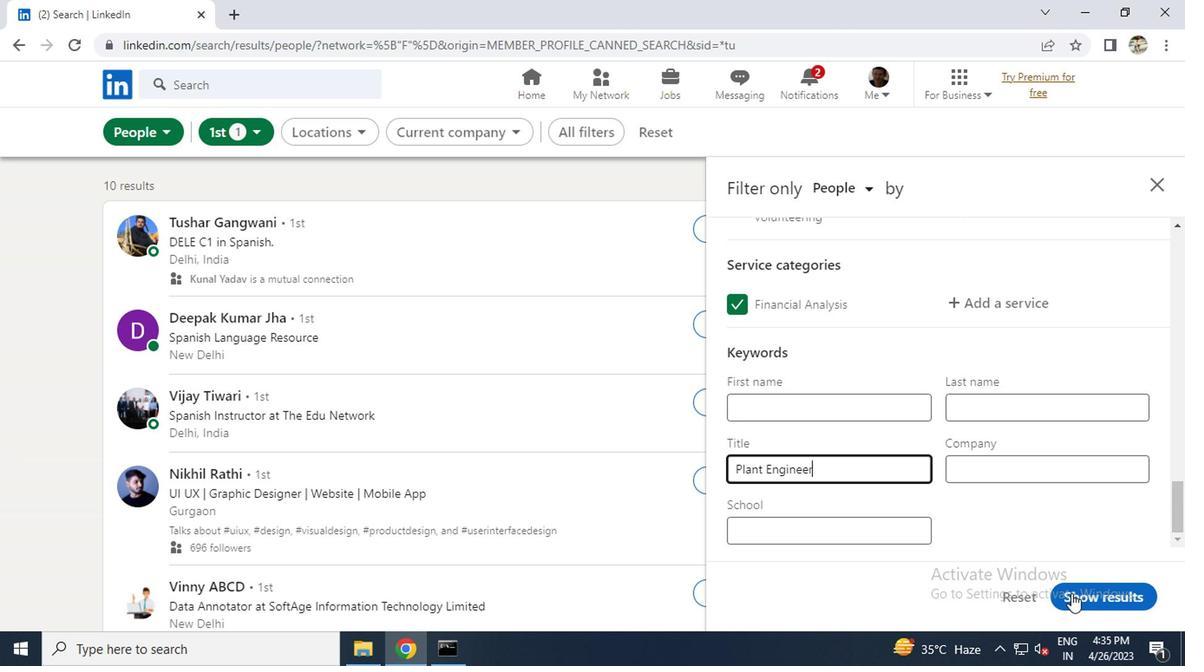
Action: Mouse pressed left at (898, 554)
Screenshot: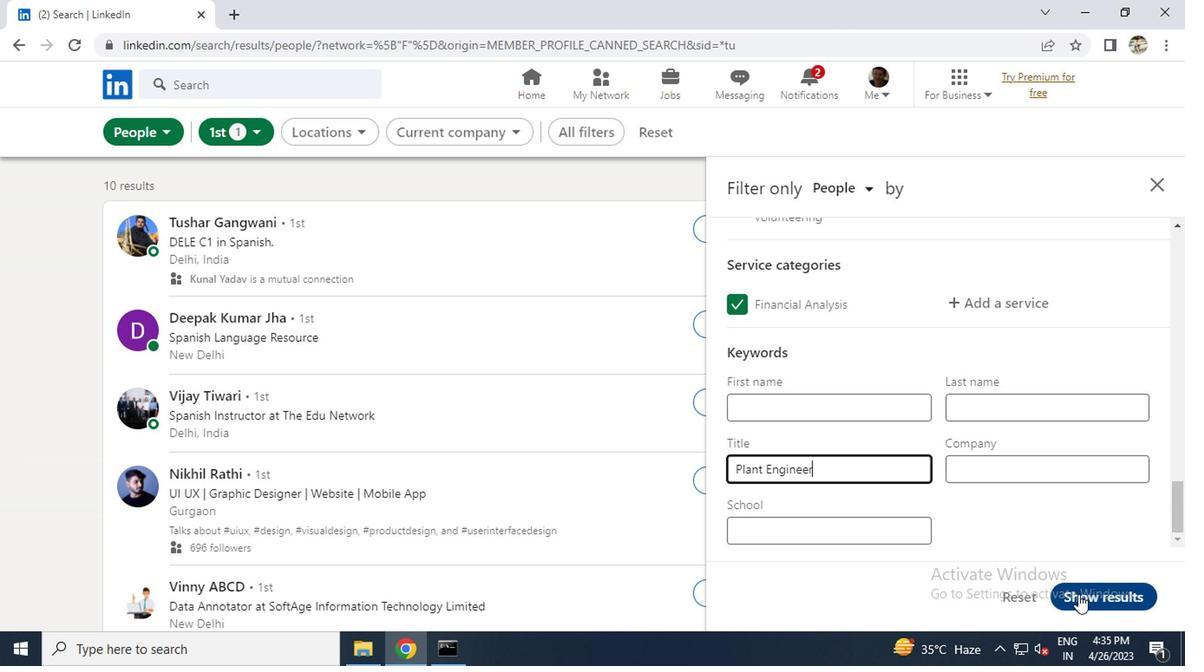 
Action: Mouse moved to (648, 424)
Screenshot: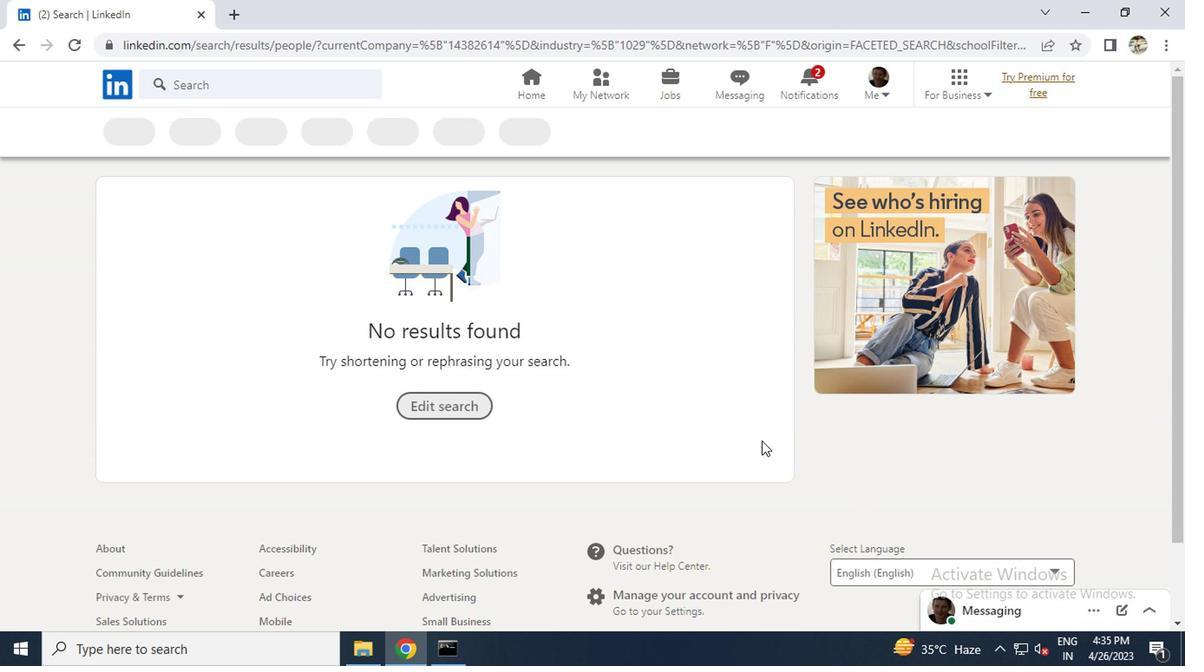 
